 Task: Find connections with filter location Saquarema with filter topic #LinkedInwith filter profile language French with filter current company WIKA Group with filter school Sri Ramakrishna Engineering College with filter industry Animal Feed Manufacturing with filter service category DUI Law with filter keywords title Quality Control
Action: Mouse moved to (535, 97)
Screenshot: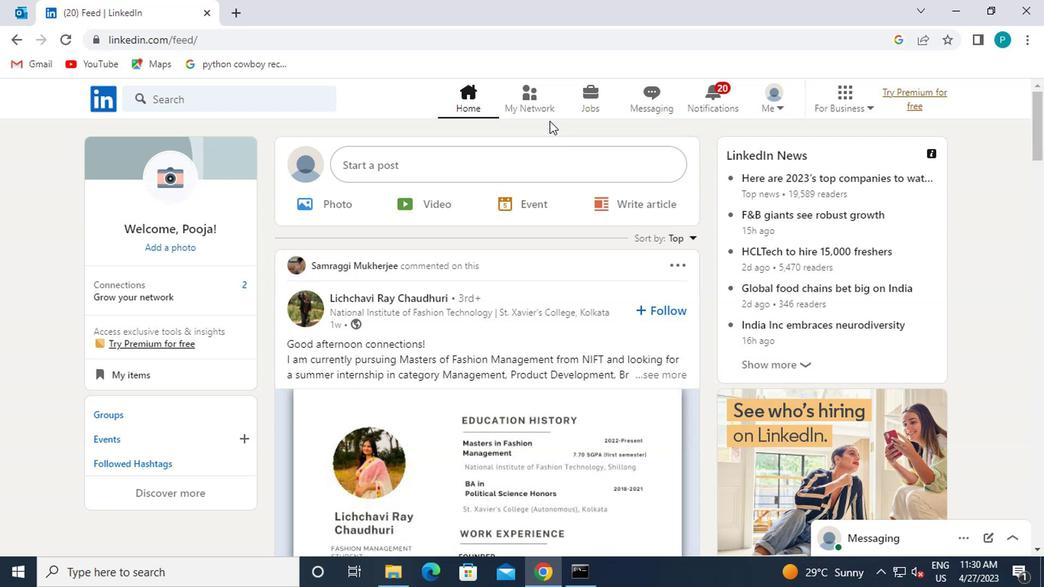 
Action: Mouse pressed left at (535, 97)
Screenshot: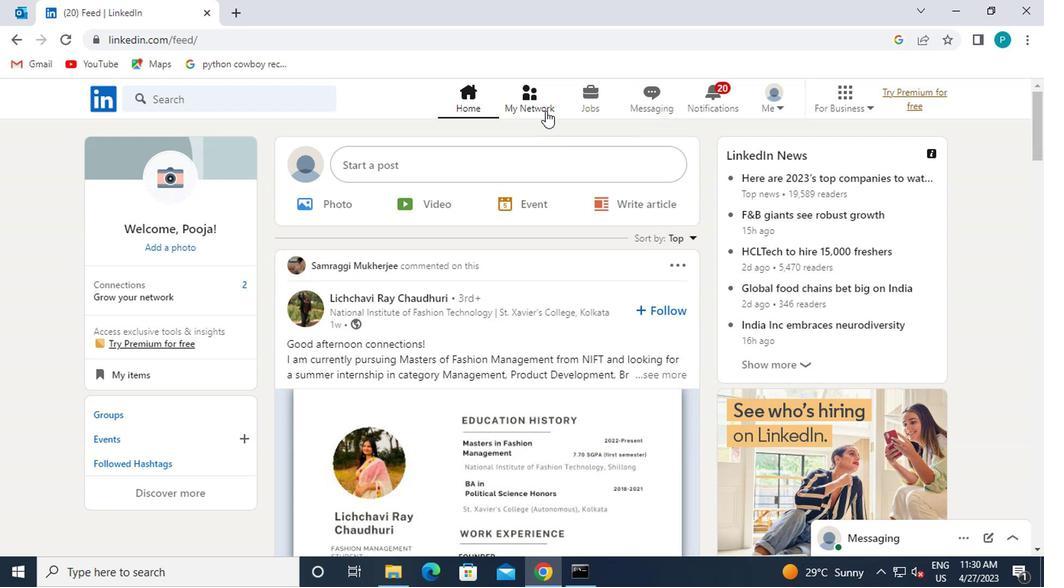 
Action: Mouse moved to (244, 171)
Screenshot: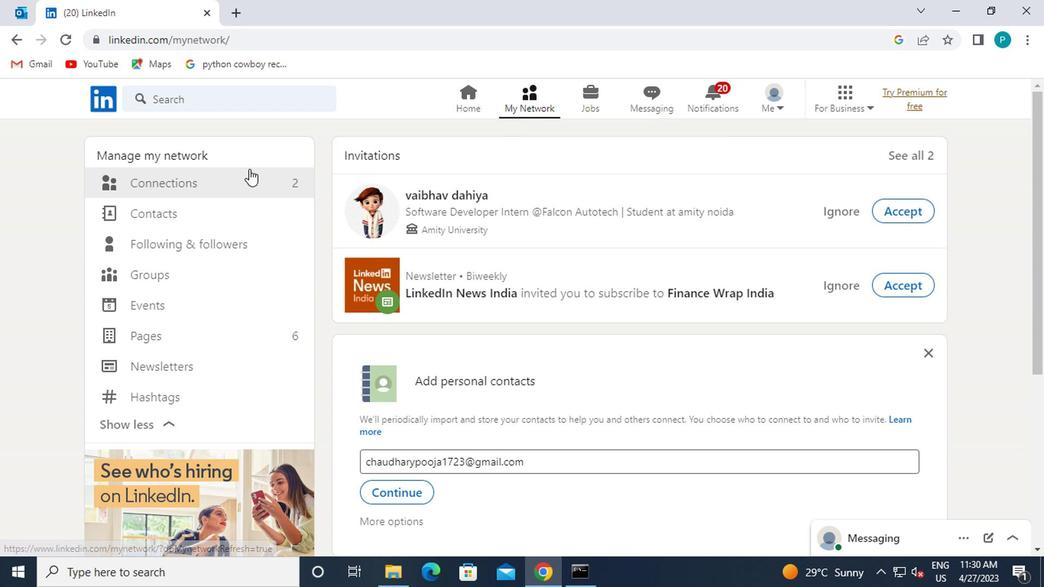 
Action: Mouse pressed left at (244, 171)
Screenshot: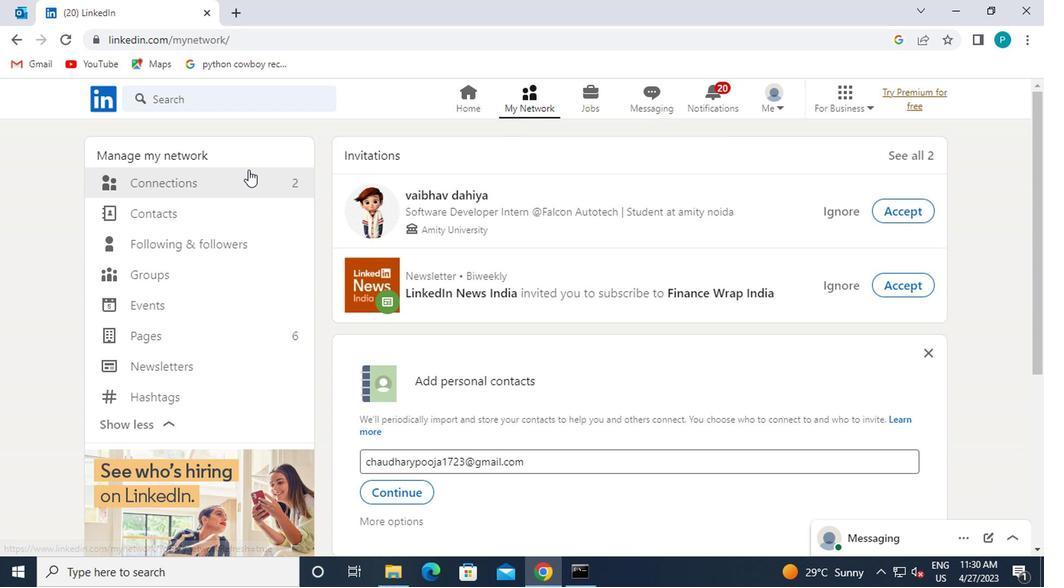 
Action: Mouse moved to (246, 179)
Screenshot: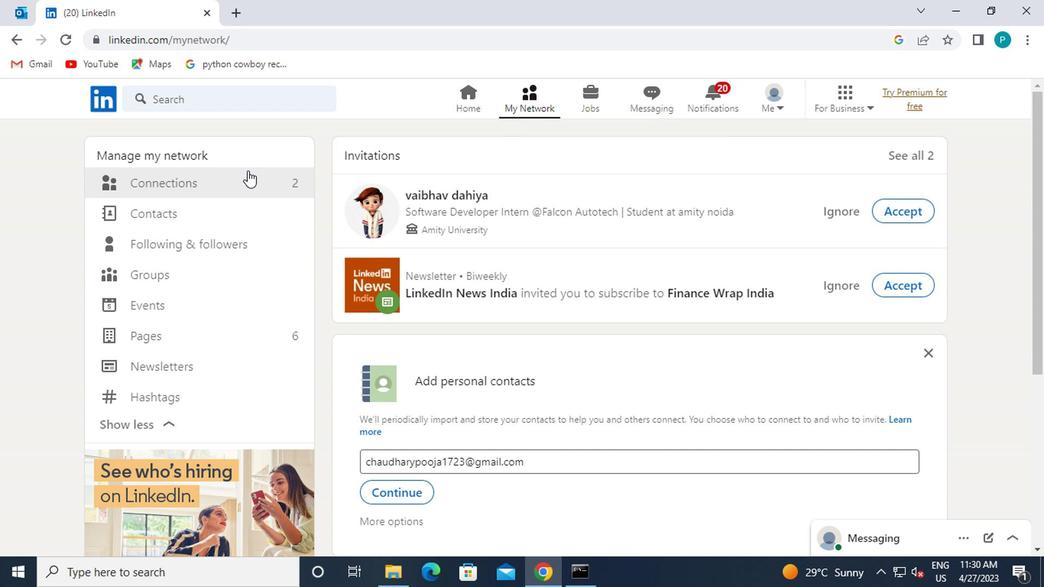 
Action: Mouse pressed left at (246, 179)
Screenshot: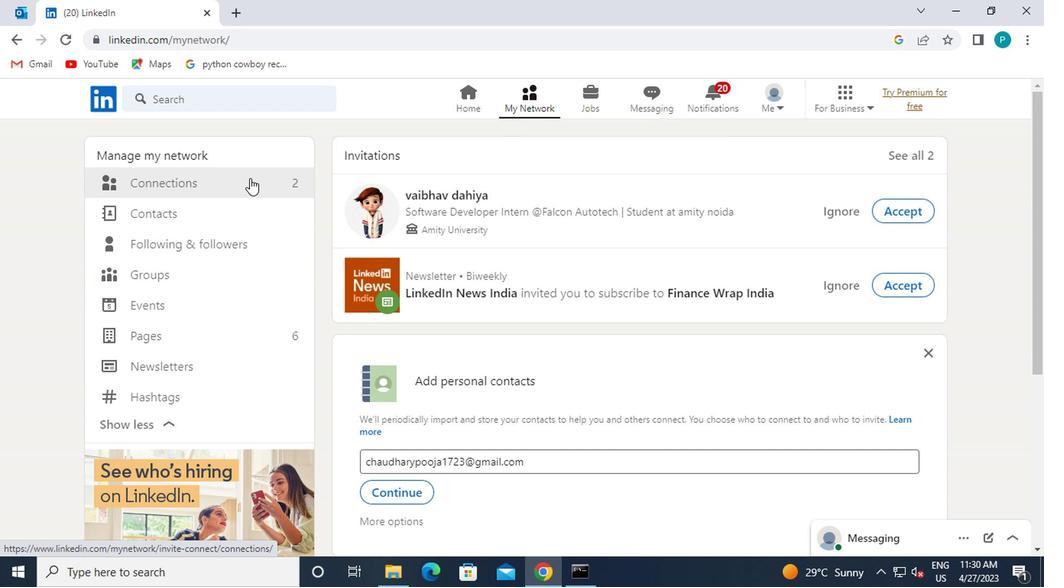 
Action: Mouse moved to (620, 185)
Screenshot: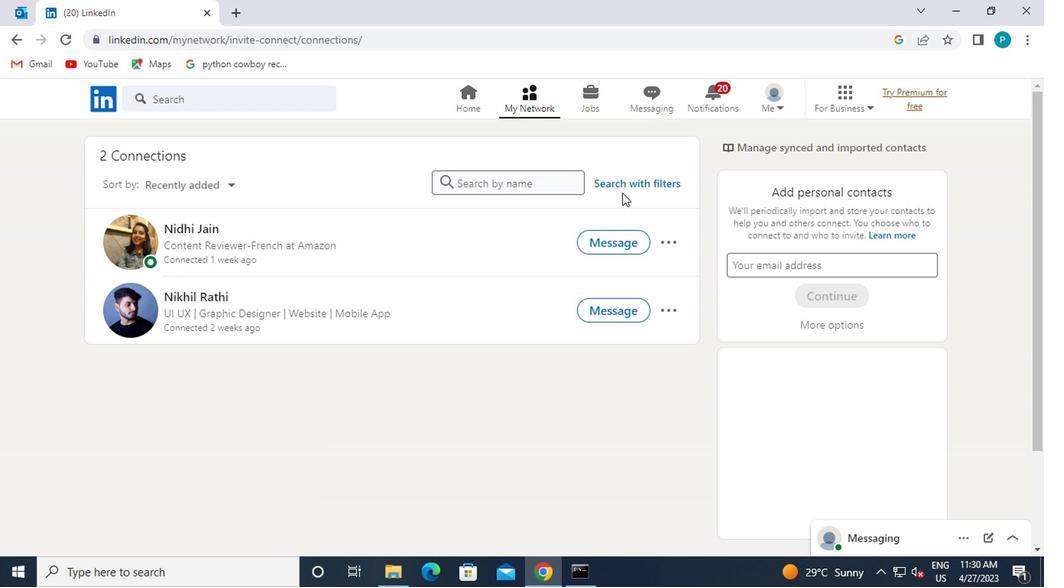 
Action: Mouse pressed left at (620, 185)
Screenshot: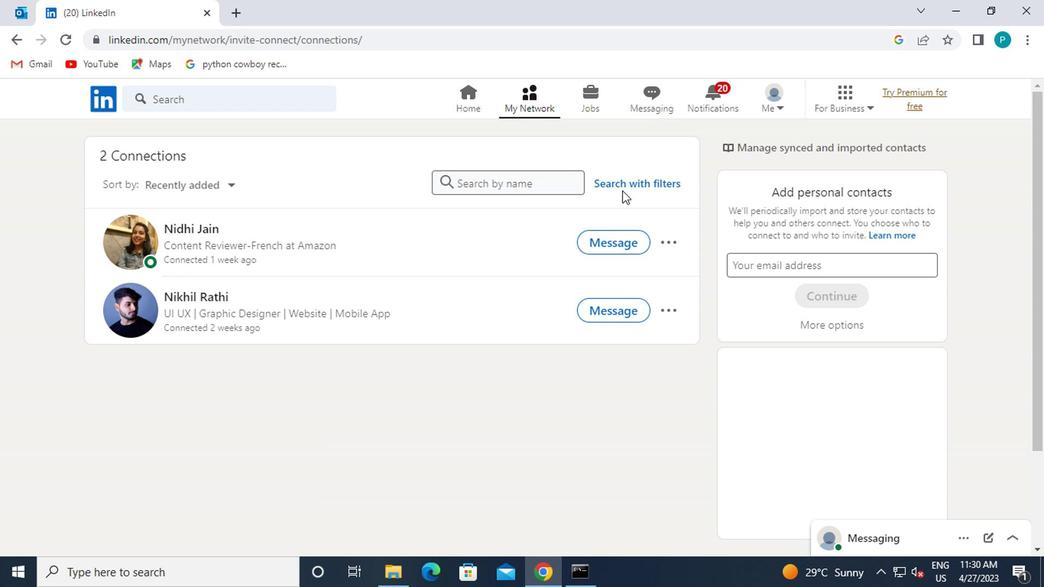 
Action: Mouse moved to (620, 181)
Screenshot: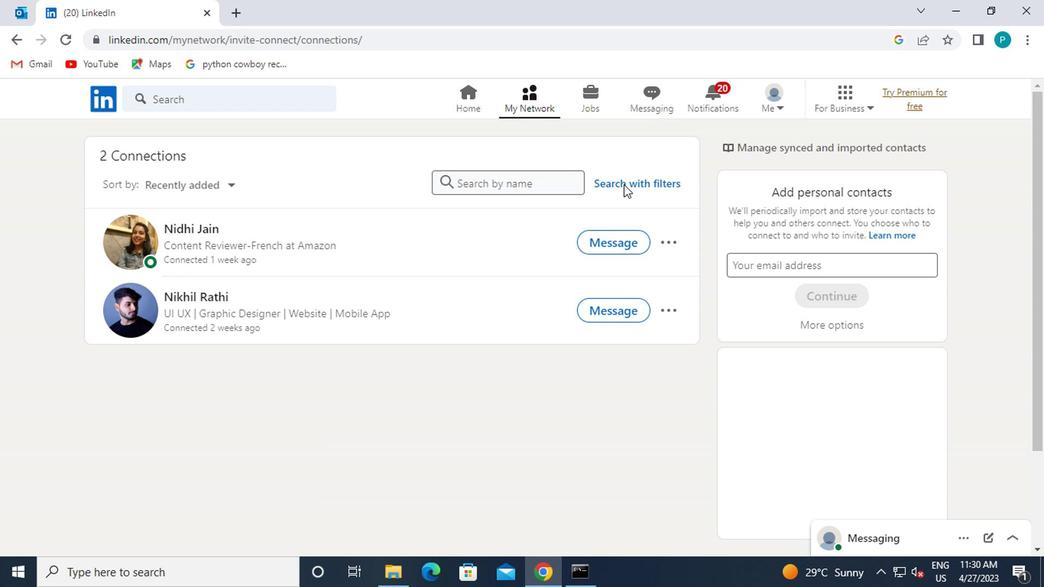
Action: Mouse pressed left at (620, 181)
Screenshot: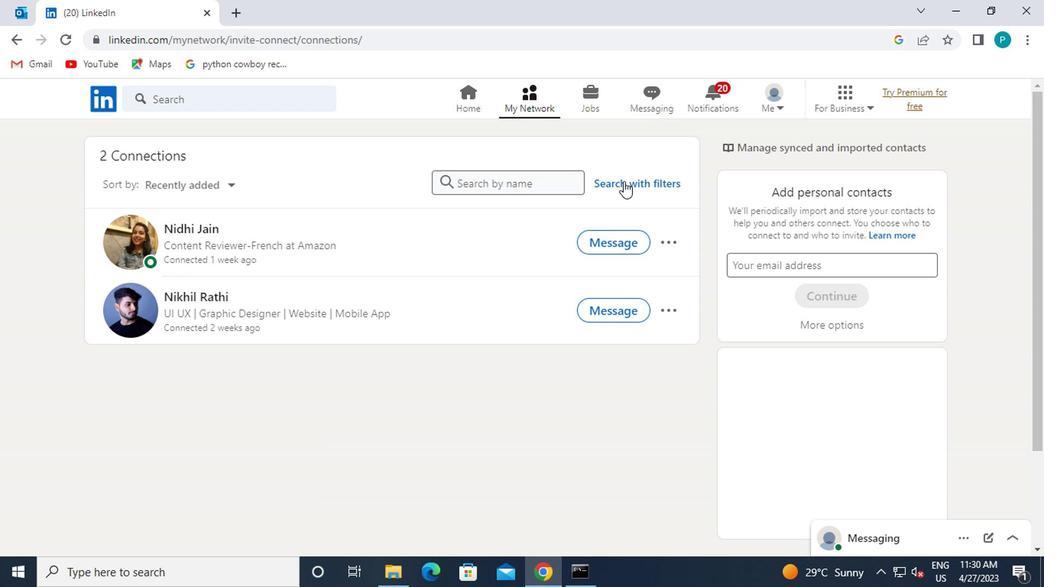 
Action: Mouse moved to (552, 145)
Screenshot: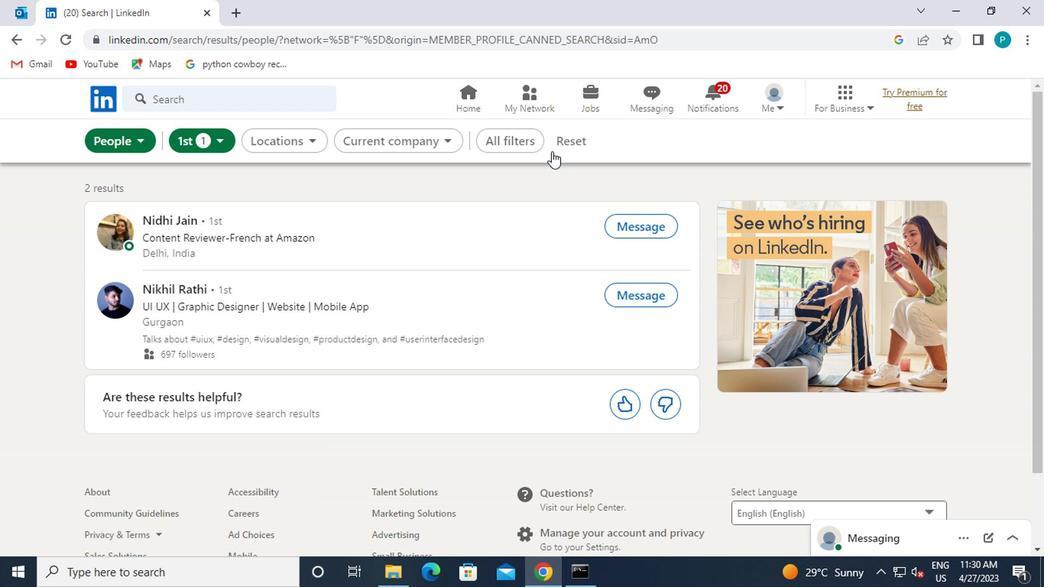 
Action: Mouse pressed left at (552, 145)
Screenshot: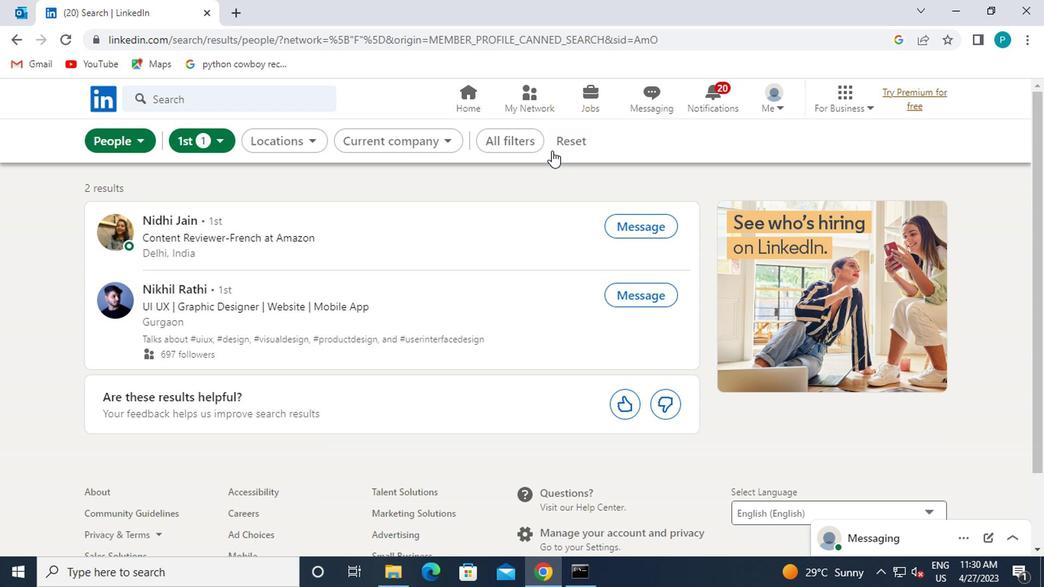 
Action: Mouse moved to (529, 147)
Screenshot: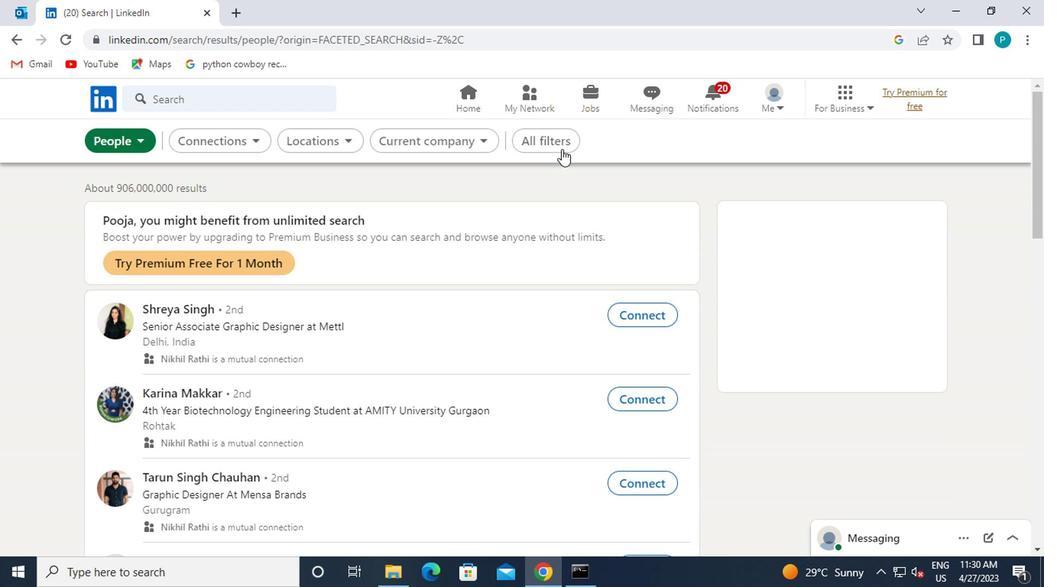 
Action: Mouse pressed left at (529, 147)
Screenshot: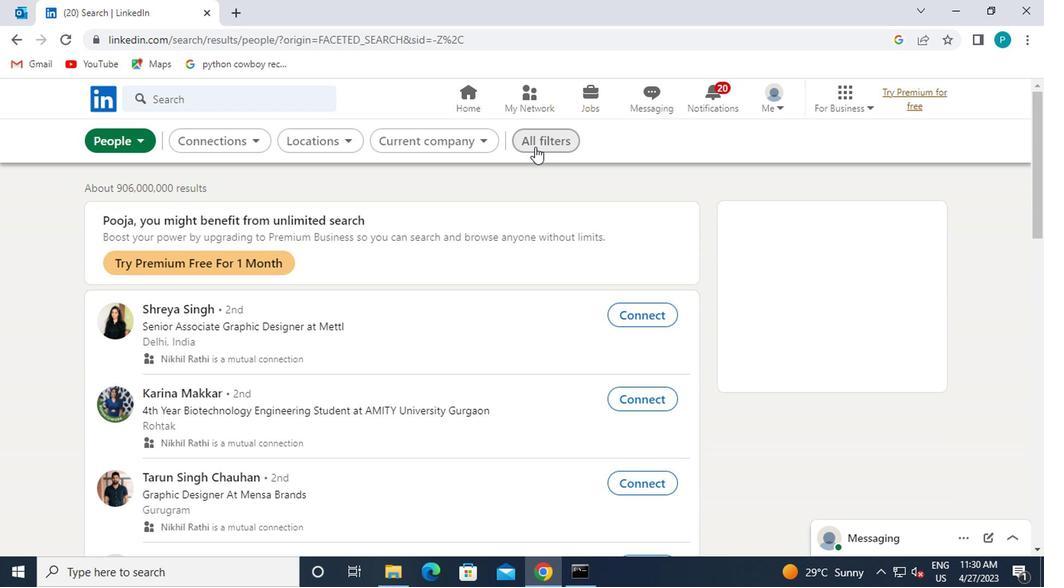 
Action: Mouse moved to (830, 272)
Screenshot: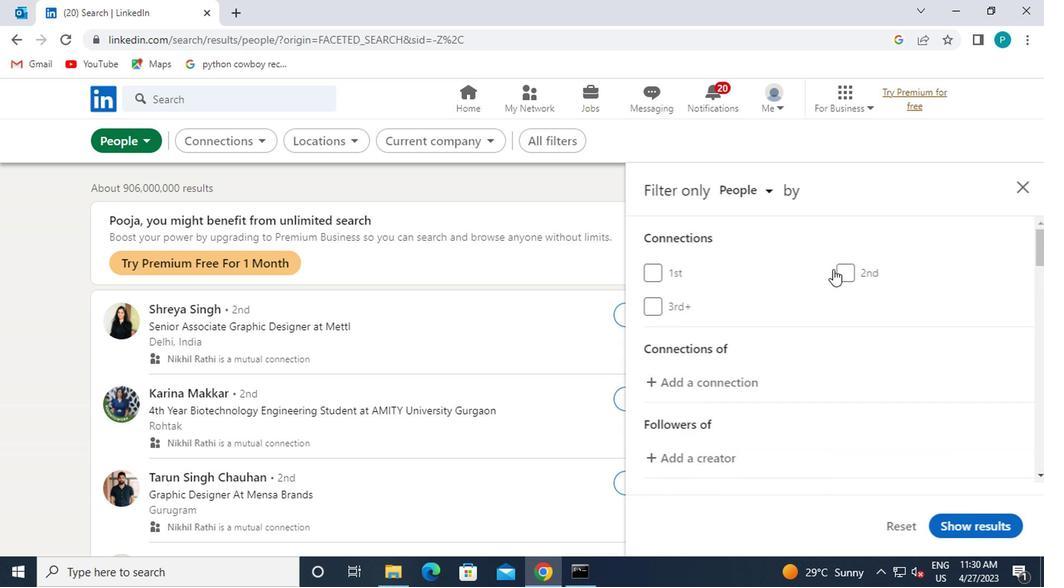 
Action: Mouse scrolled (830, 272) with delta (0, 0)
Screenshot: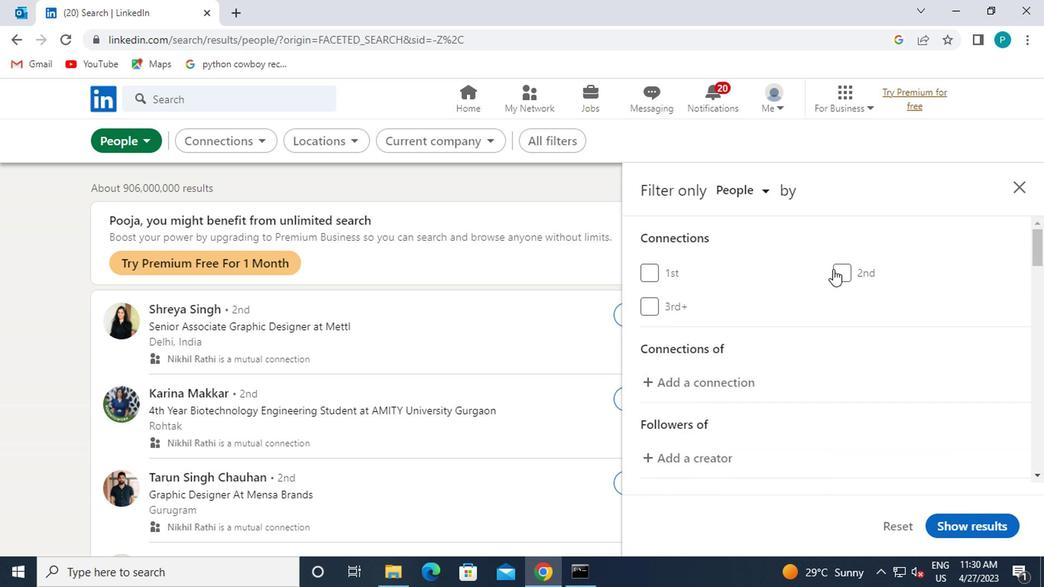 
Action: Mouse scrolled (830, 272) with delta (0, 0)
Screenshot: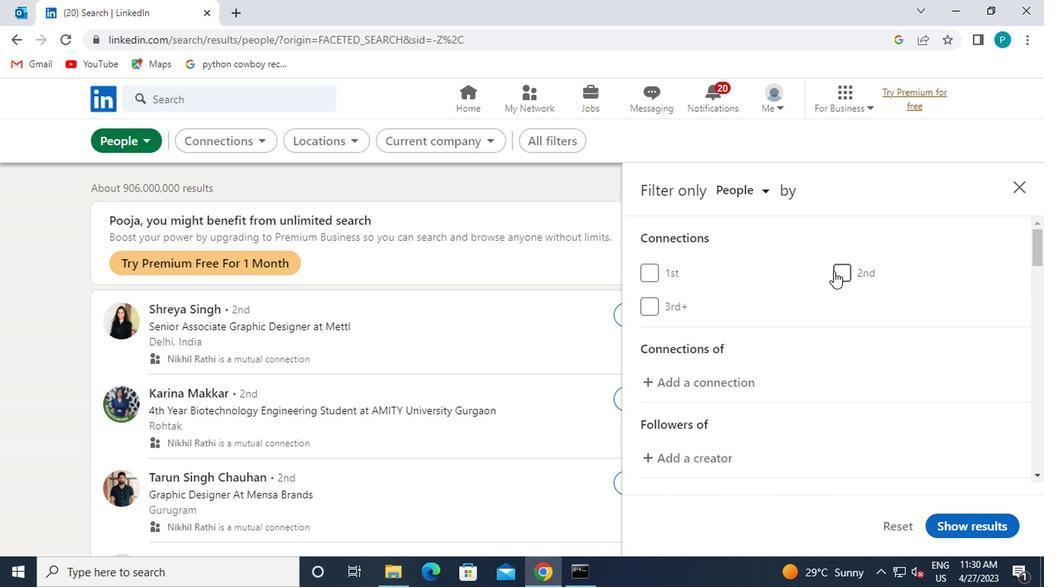 
Action: Mouse moved to (804, 302)
Screenshot: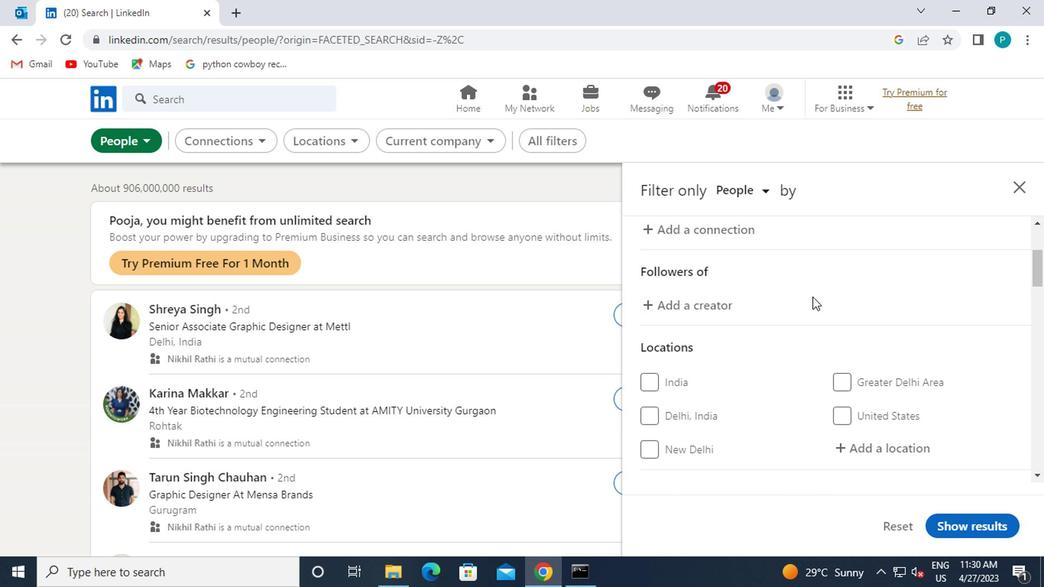 
Action: Mouse scrolled (804, 301) with delta (0, -1)
Screenshot: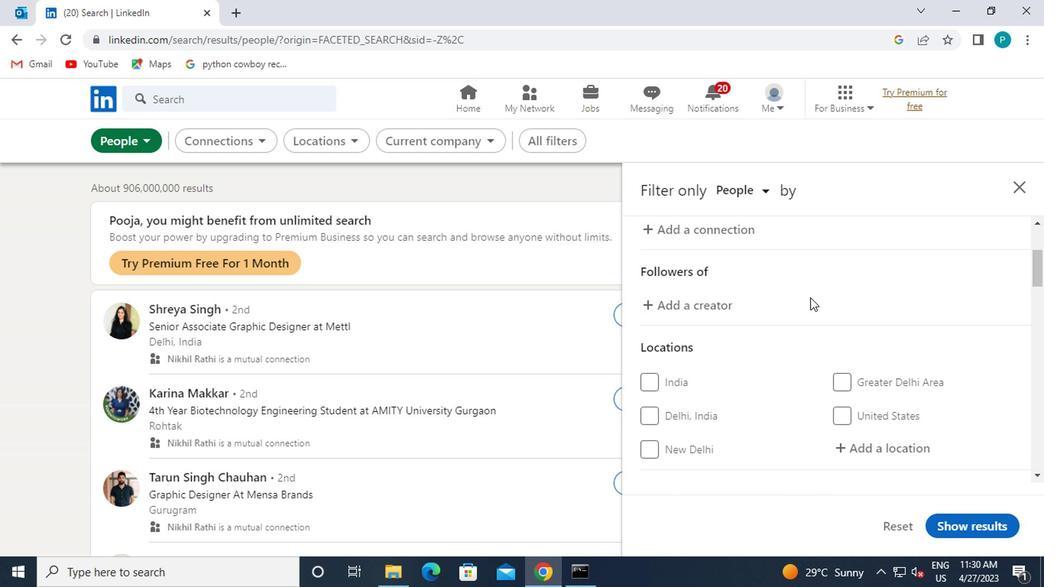 
Action: Mouse moved to (804, 307)
Screenshot: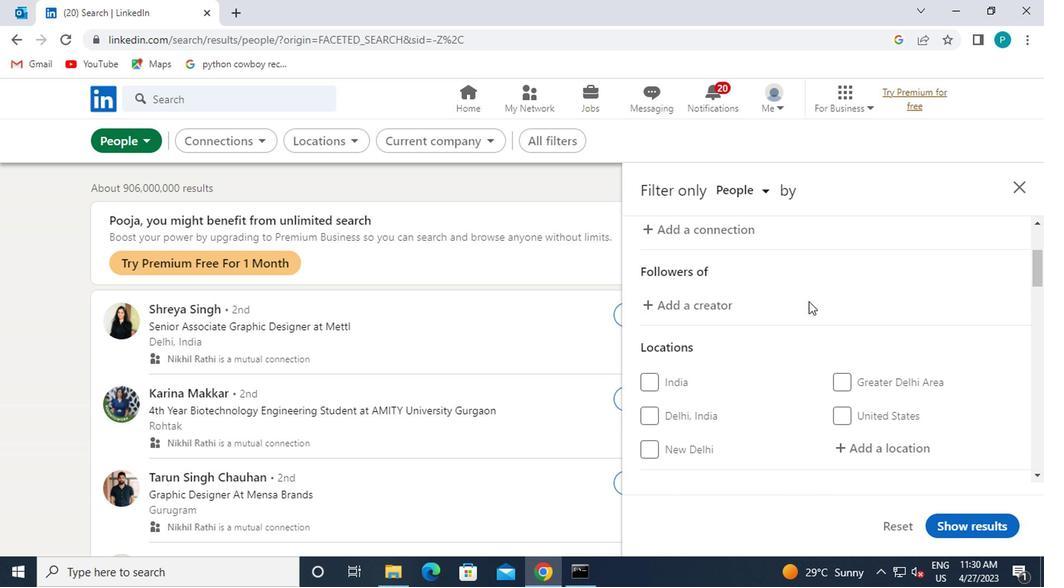 
Action: Mouse scrolled (804, 306) with delta (0, 0)
Screenshot: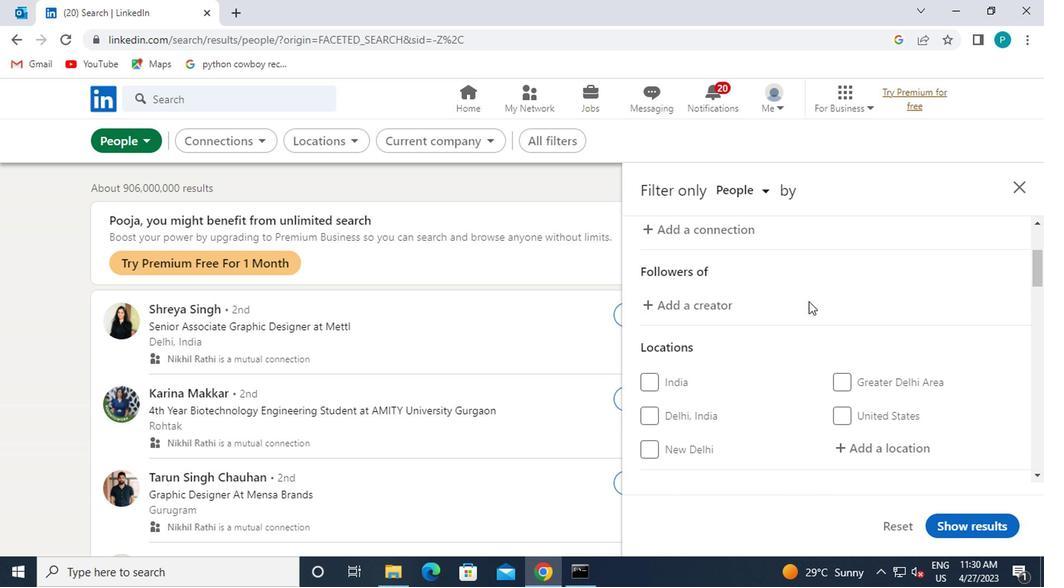 
Action: Mouse moved to (854, 299)
Screenshot: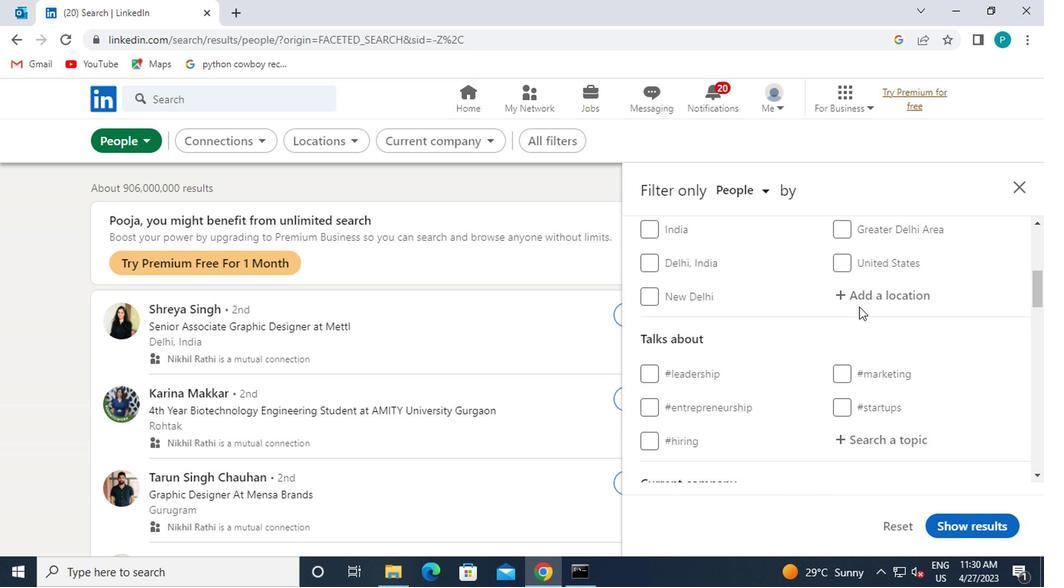 
Action: Mouse pressed left at (854, 299)
Screenshot: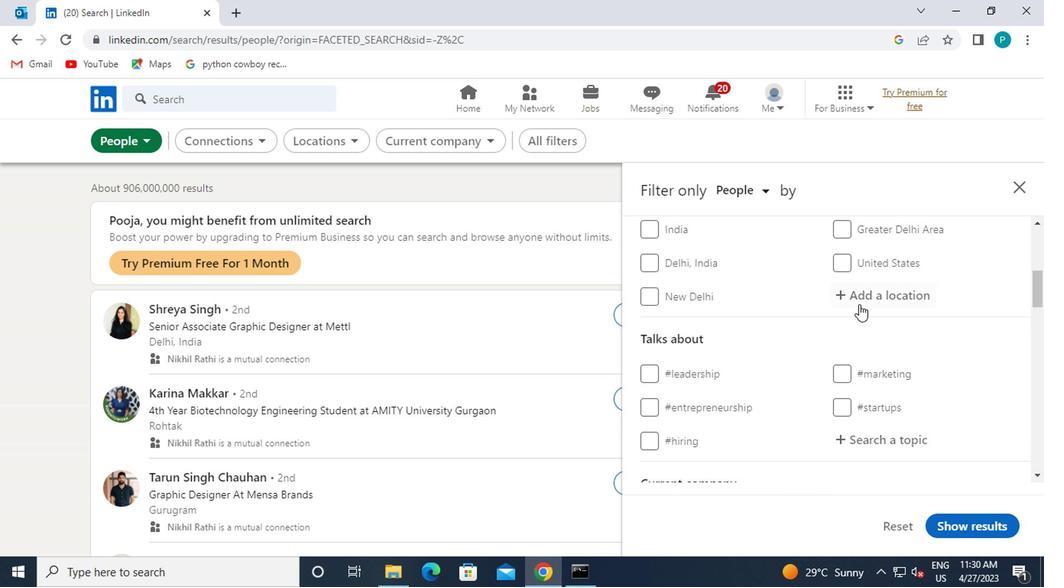 
Action: Key pressed saquarema
Screenshot: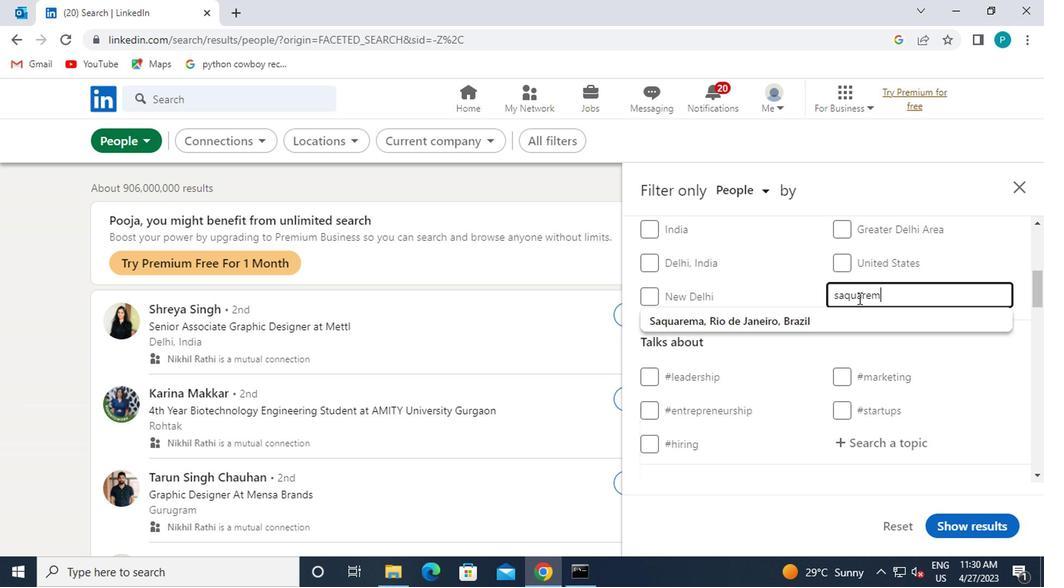 
Action: Mouse moved to (851, 325)
Screenshot: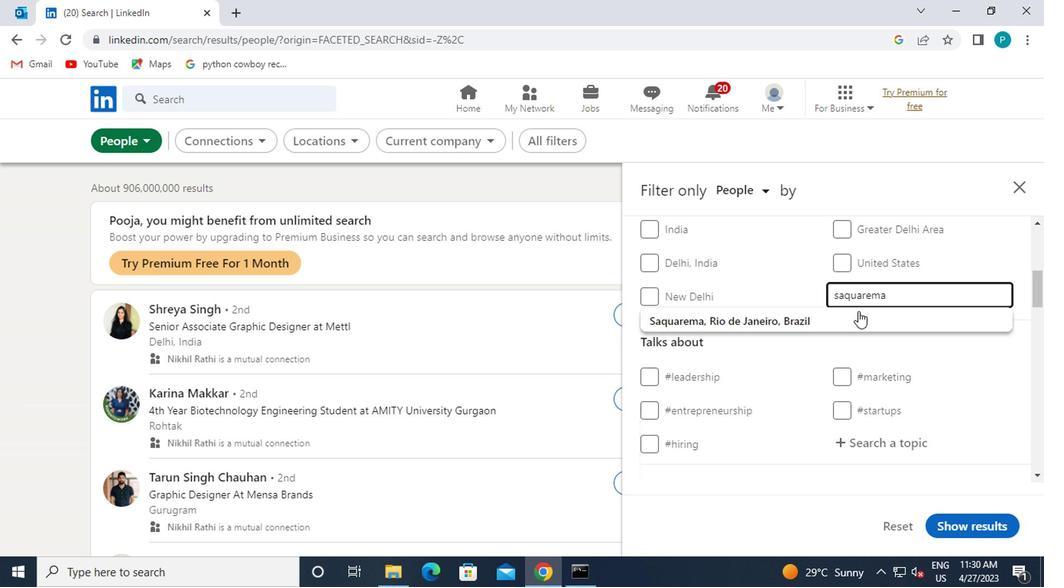 
Action: Mouse pressed left at (851, 325)
Screenshot: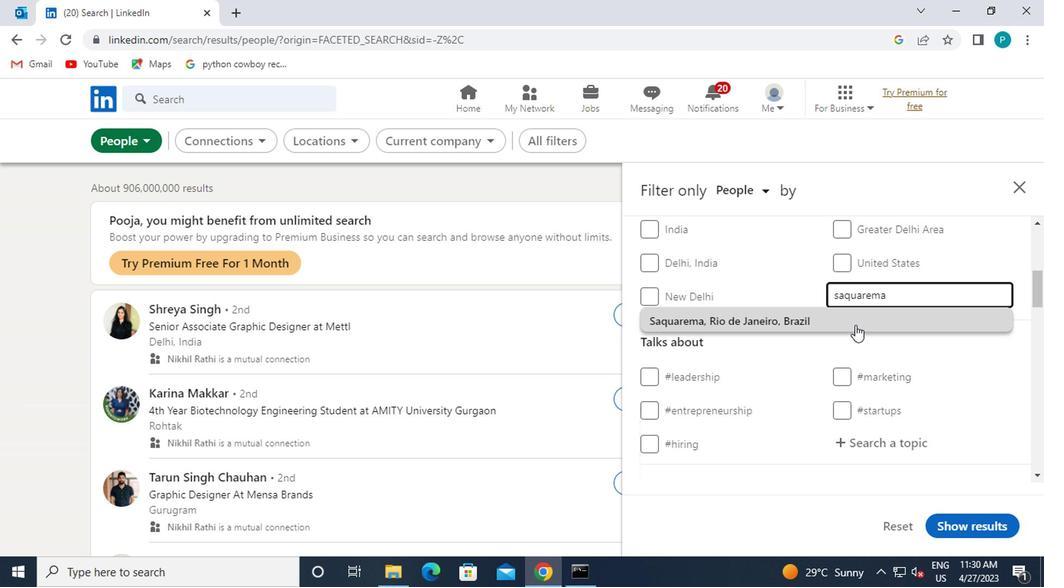 
Action: Mouse moved to (861, 332)
Screenshot: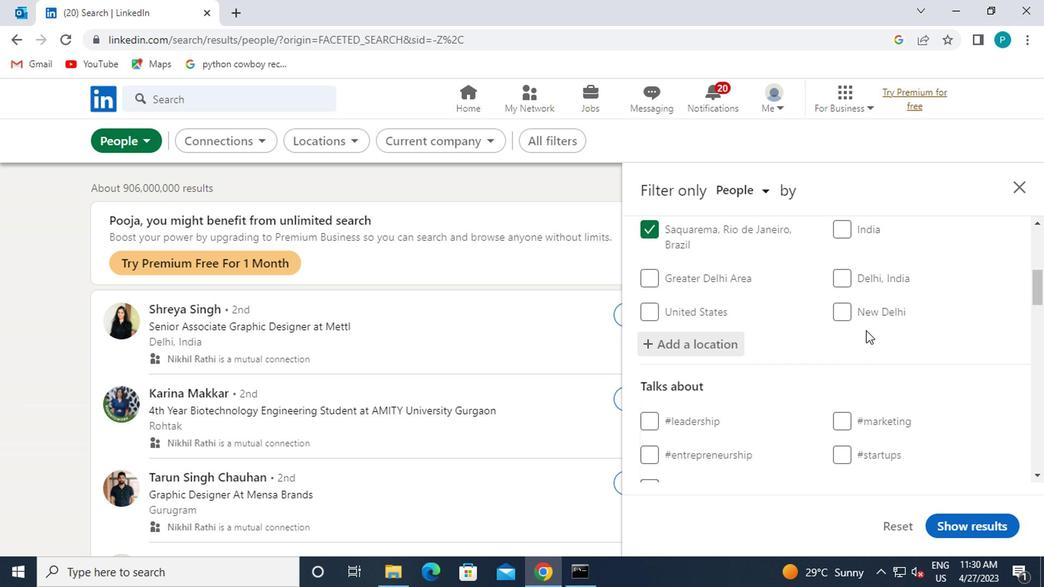 
Action: Mouse scrolled (861, 331) with delta (0, -1)
Screenshot: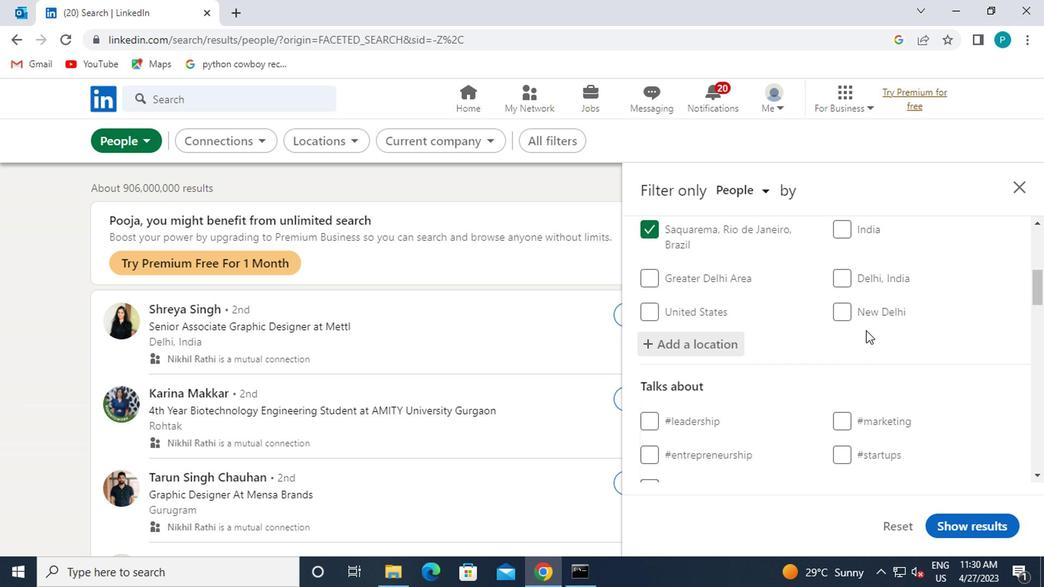 
Action: Mouse moved to (853, 410)
Screenshot: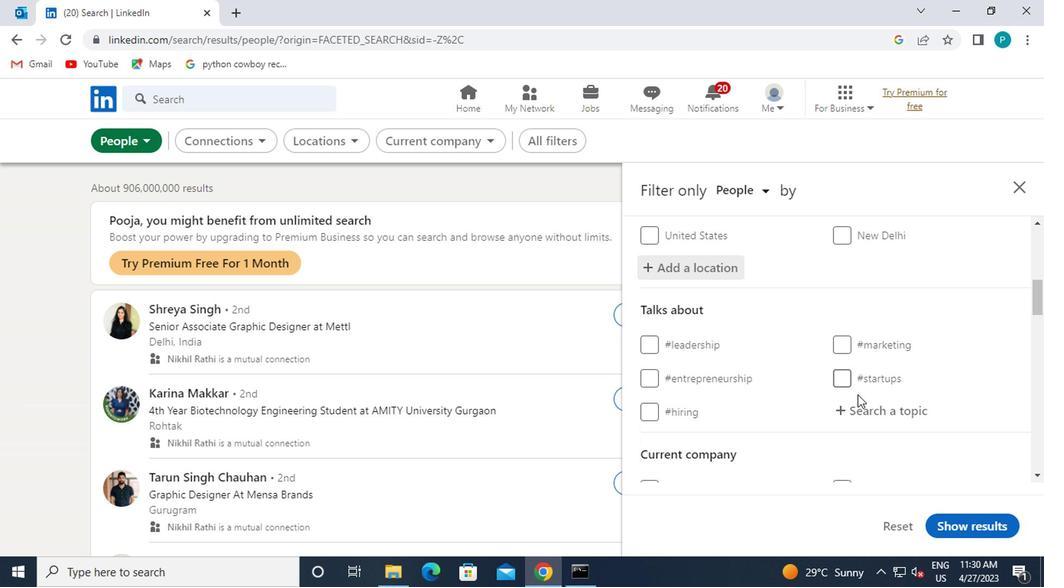 
Action: Mouse pressed left at (853, 410)
Screenshot: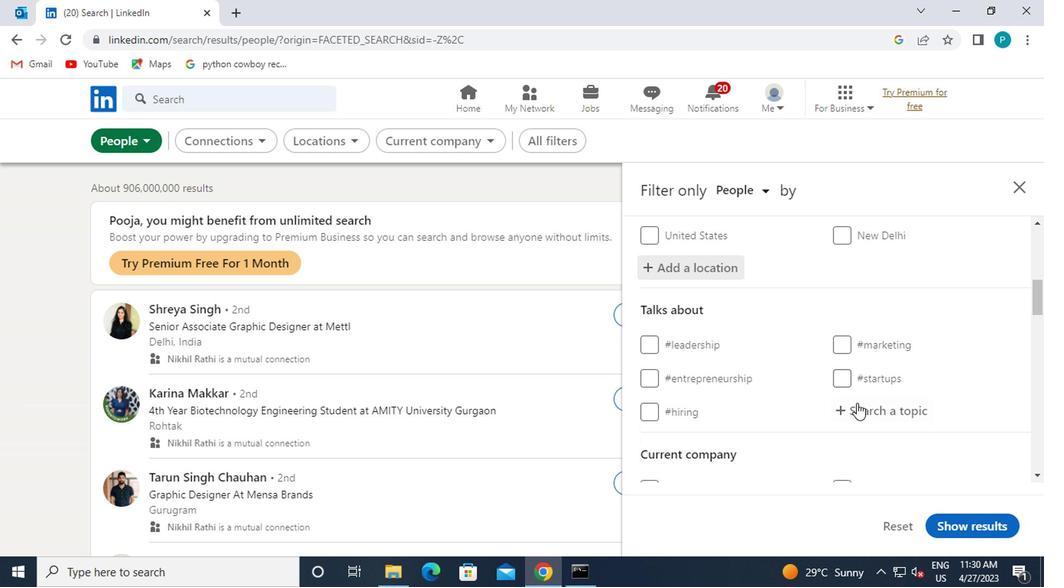 
Action: Mouse moved to (853, 412)
Screenshot: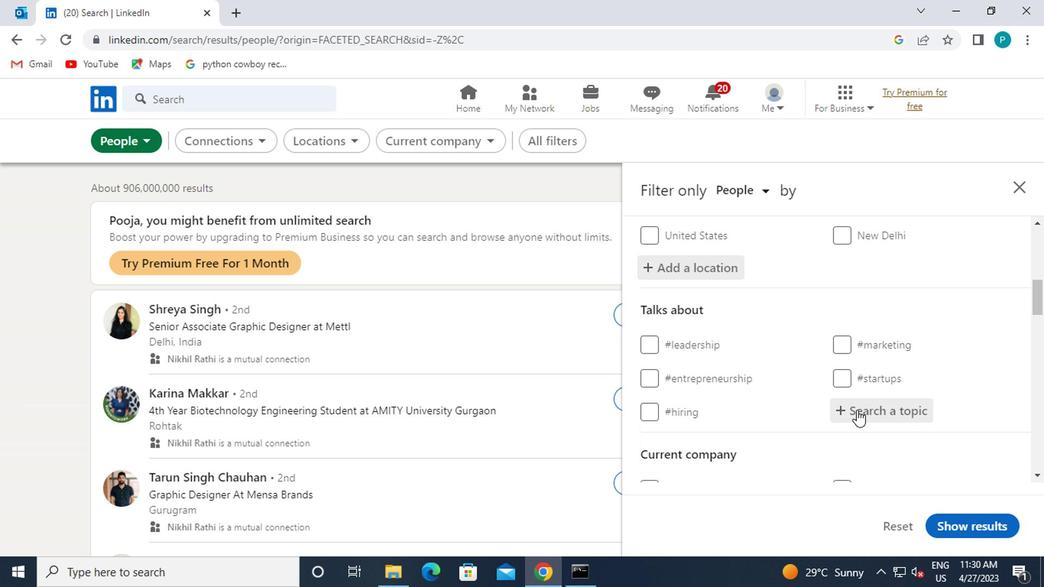 
Action: Key pressed <Key.shift>#<Key.caps_lock>LI<Key.backspace><Key.caps_lock>INKEDIN
Screenshot: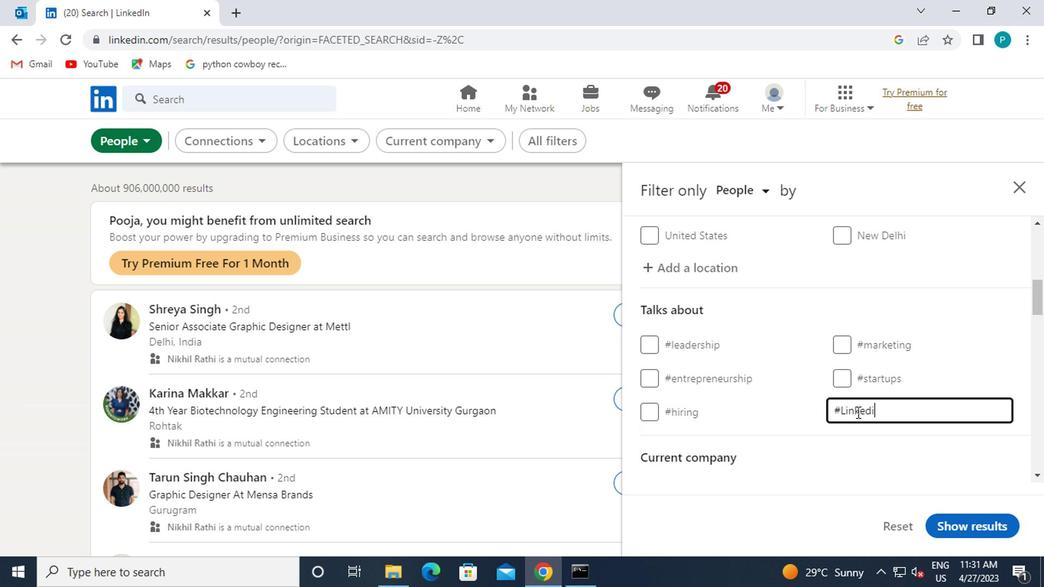 
Action: Mouse scrolled (853, 412) with delta (0, 0)
Screenshot: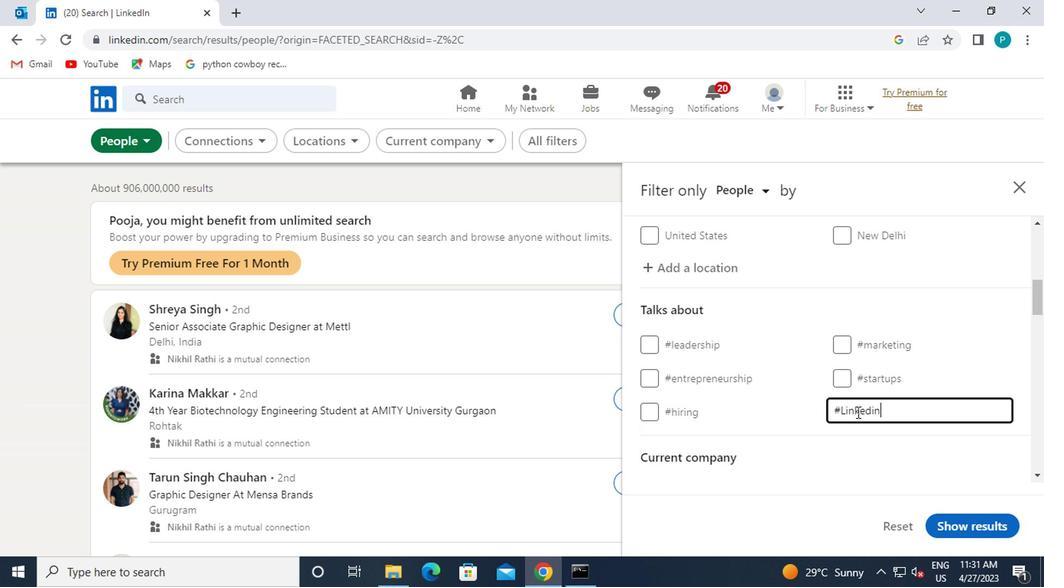 
Action: Mouse scrolled (853, 412) with delta (0, 0)
Screenshot: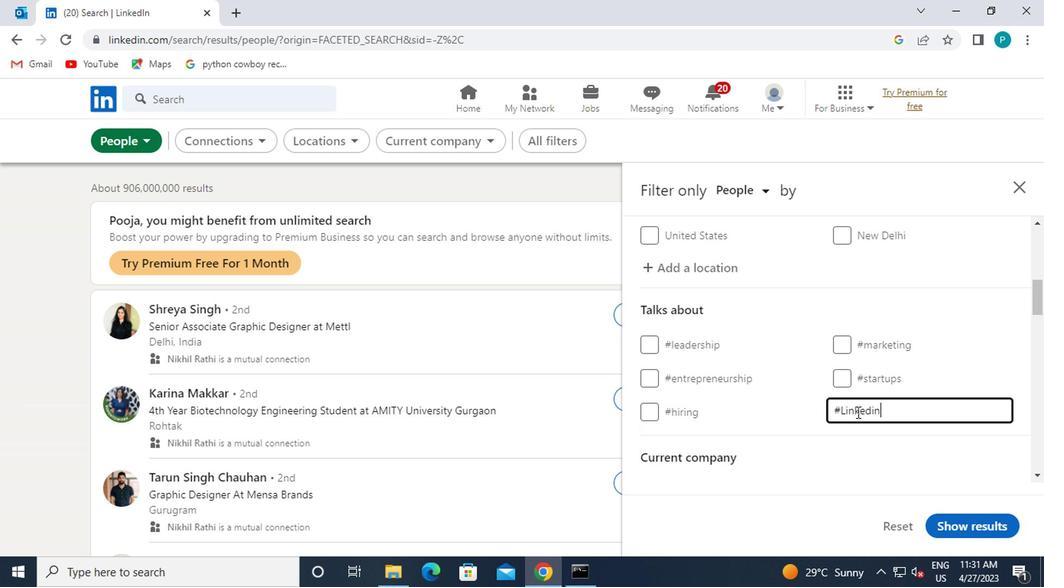 
Action: Mouse moved to (854, 405)
Screenshot: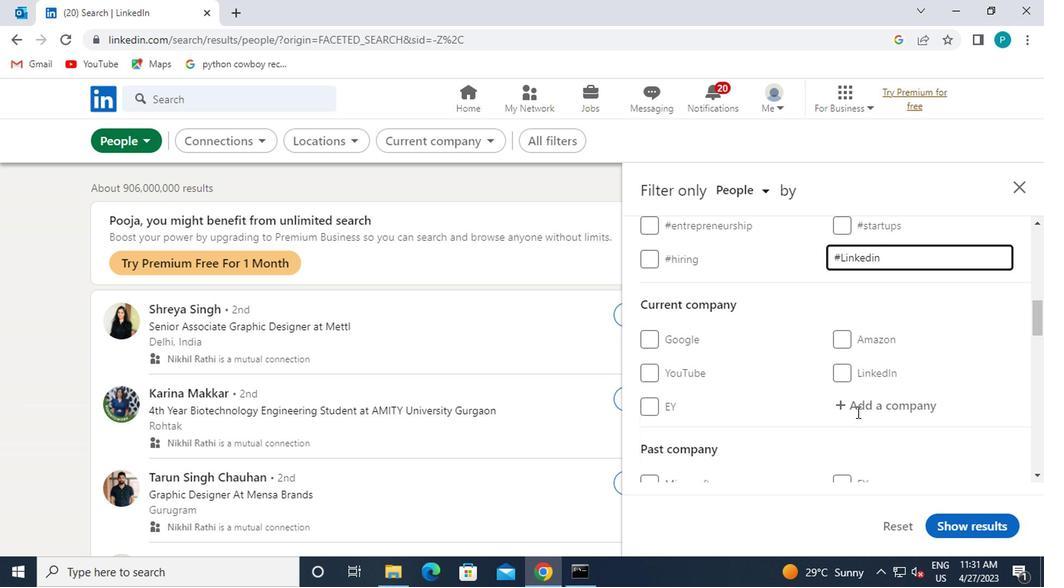 
Action: Mouse pressed left at (854, 405)
Screenshot: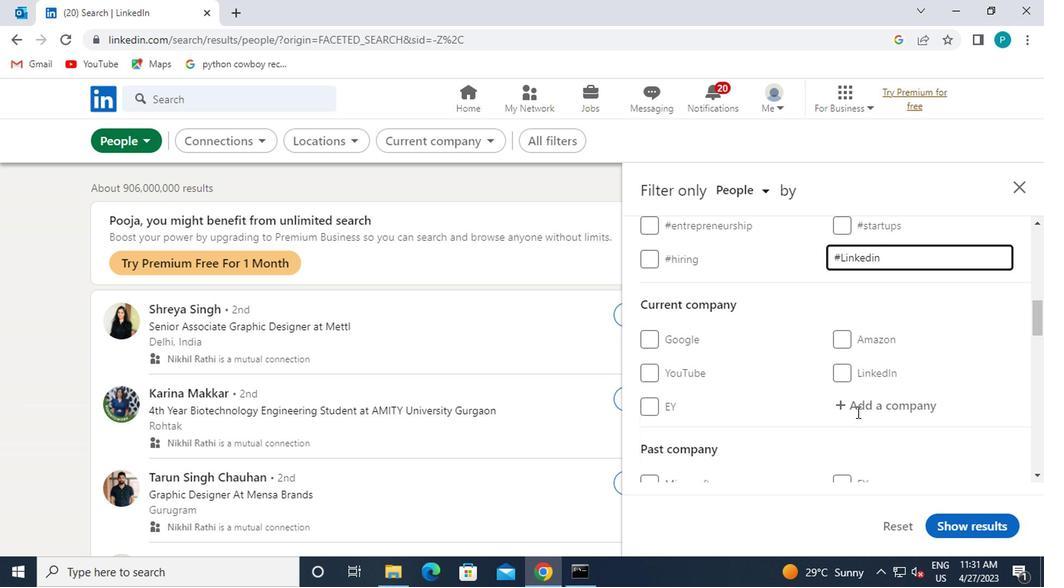 
Action: Mouse moved to (854, 406)
Screenshot: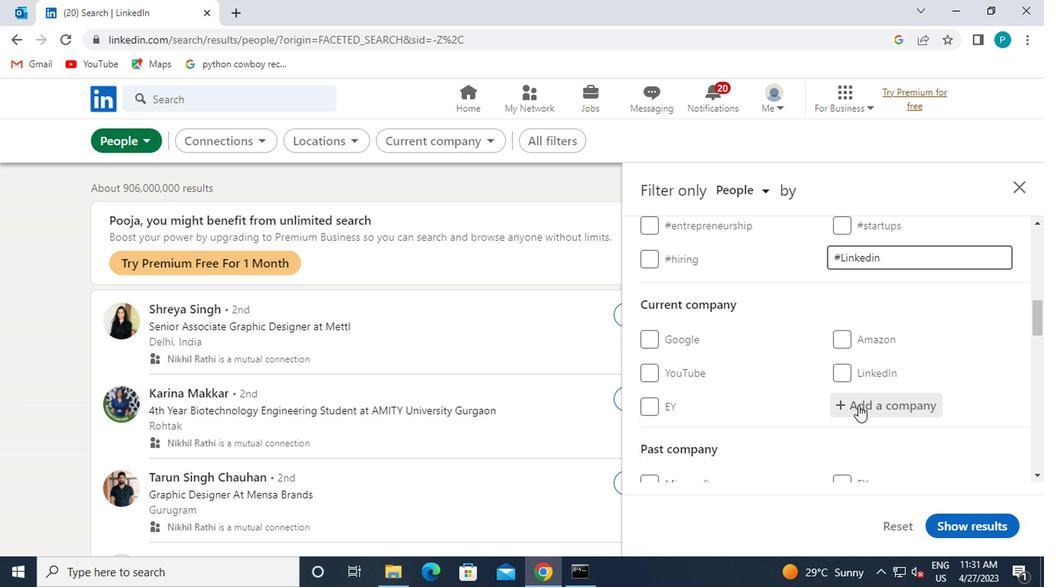 
Action: Key pressed <Key.caps_lock>WIKA
Screenshot: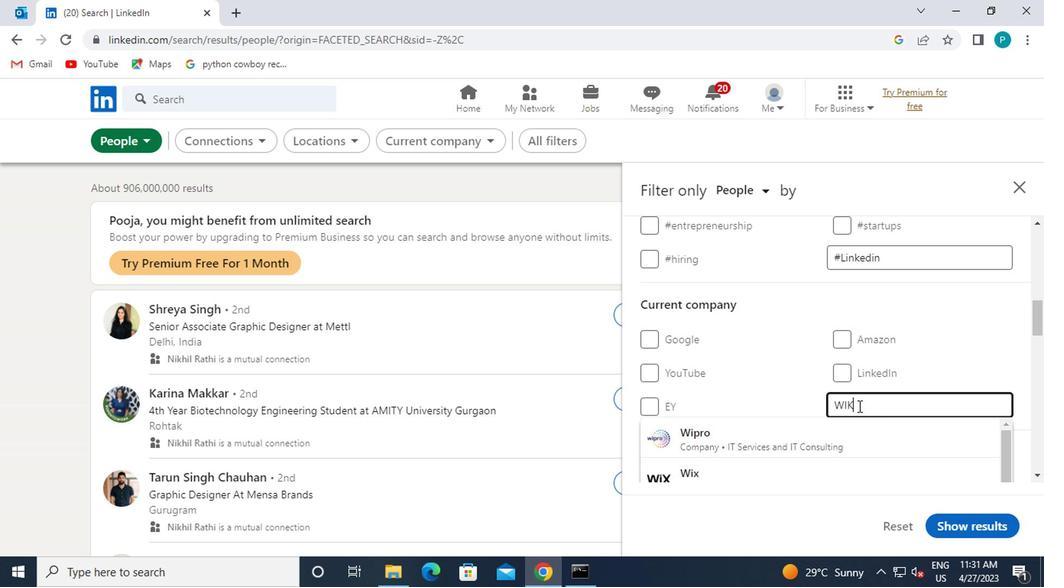 
Action: Mouse moved to (681, 439)
Screenshot: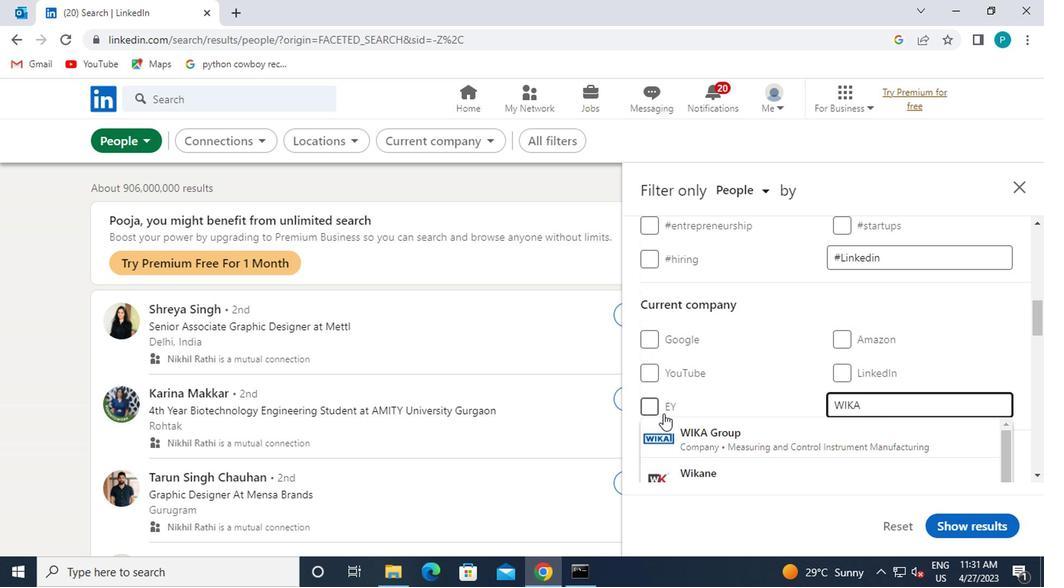 
Action: Mouse pressed left at (681, 439)
Screenshot: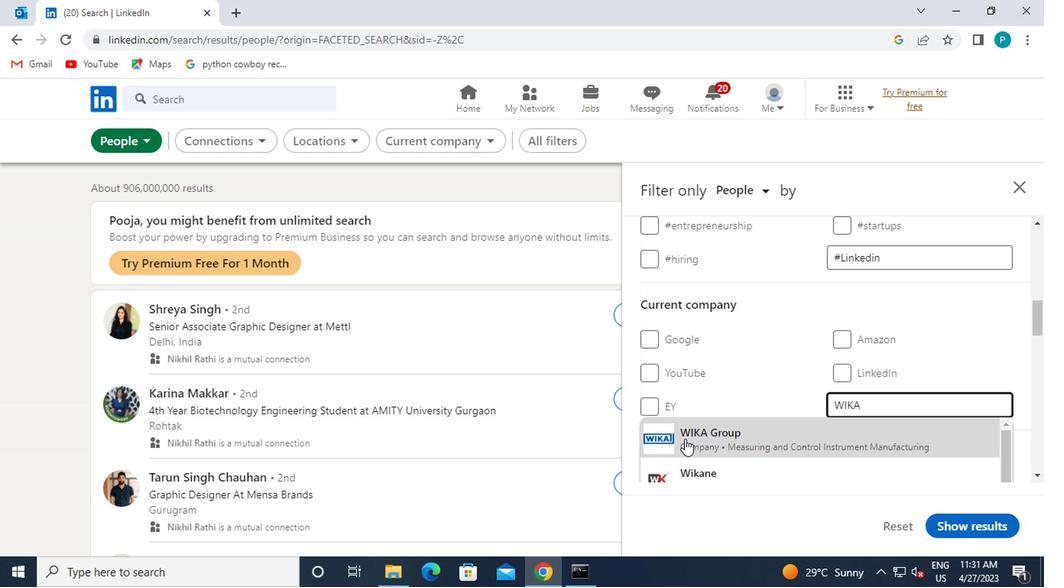 
Action: Mouse scrolled (681, 439) with delta (0, 0)
Screenshot: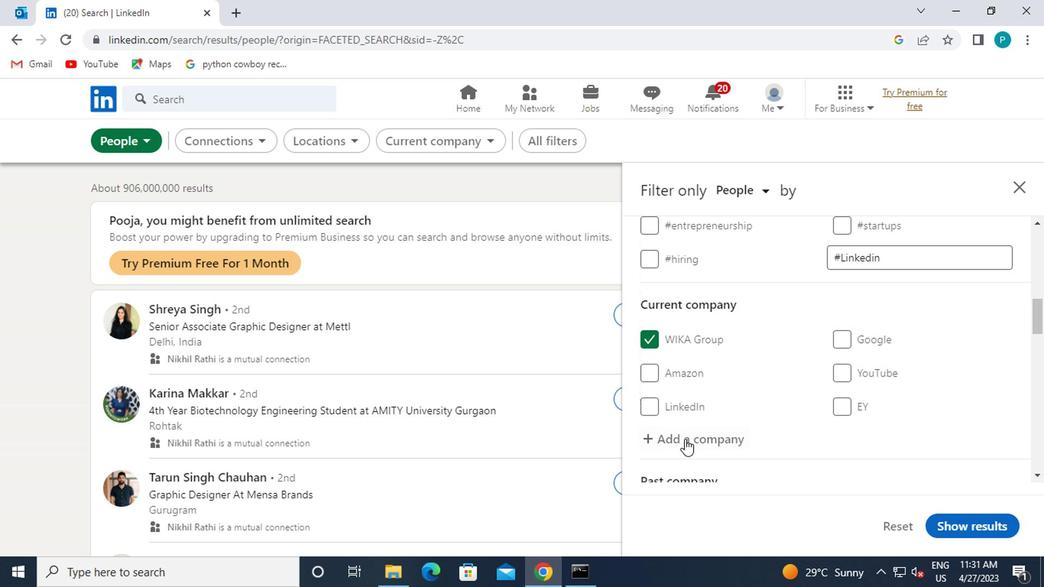 
Action: Mouse scrolled (681, 439) with delta (0, 0)
Screenshot: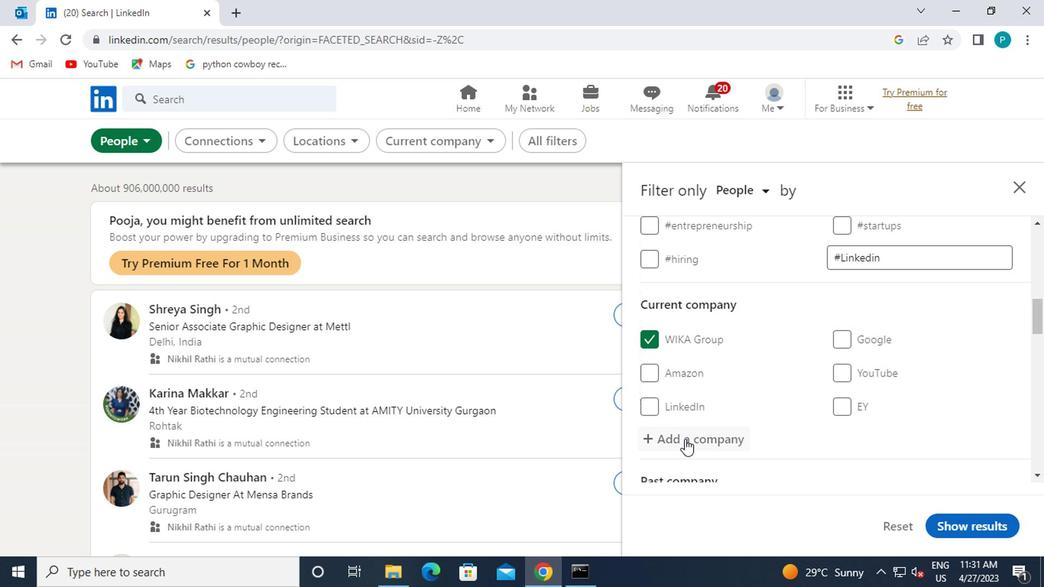 
Action: Mouse moved to (739, 405)
Screenshot: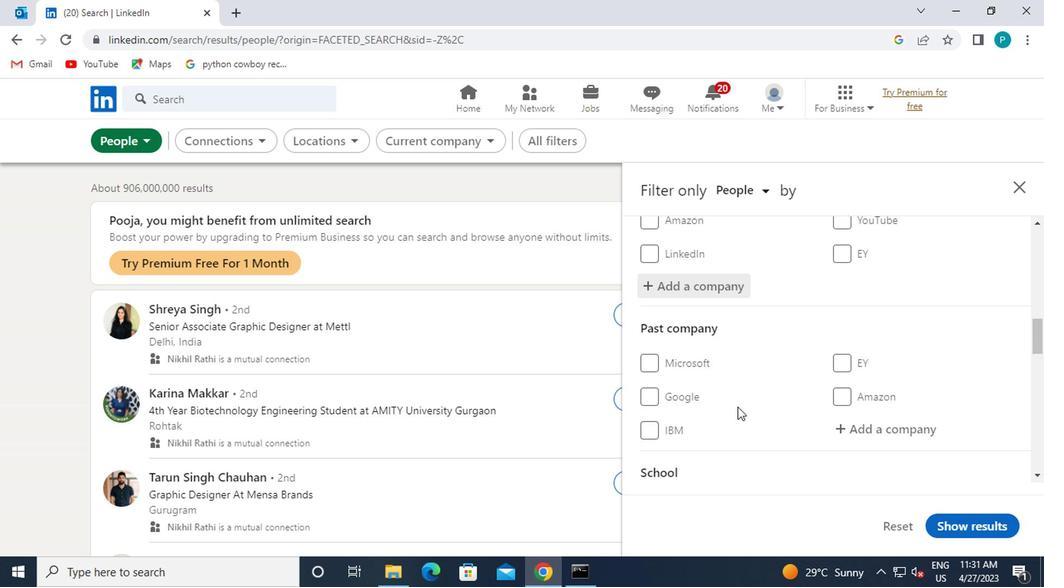 
Action: Mouse scrolled (739, 404) with delta (0, -1)
Screenshot: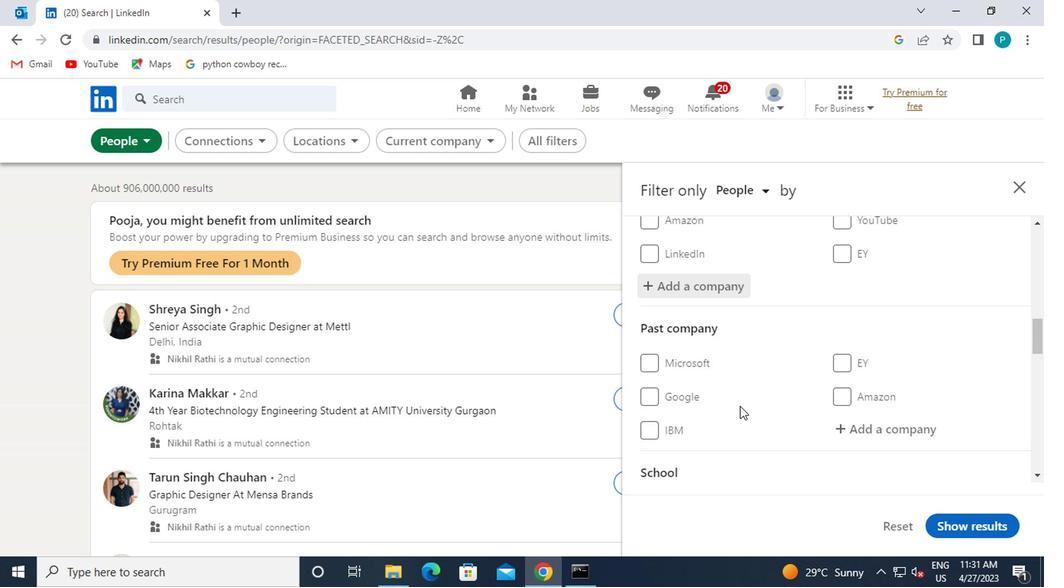 
Action: Mouse moved to (770, 413)
Screenshot: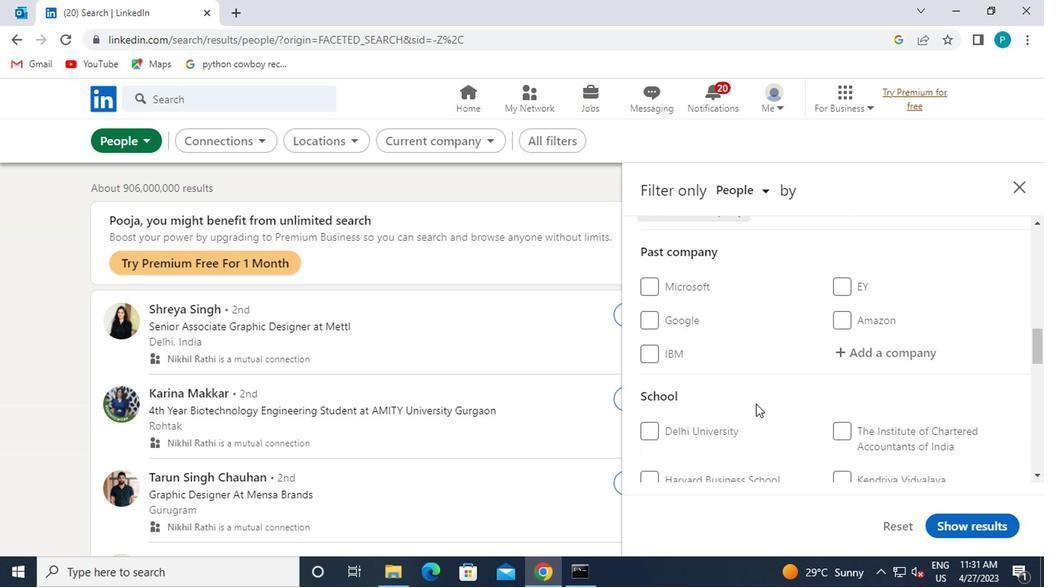 
Action: Mouse scrolled (770, 412) with delta (0, 0)
Screenshot: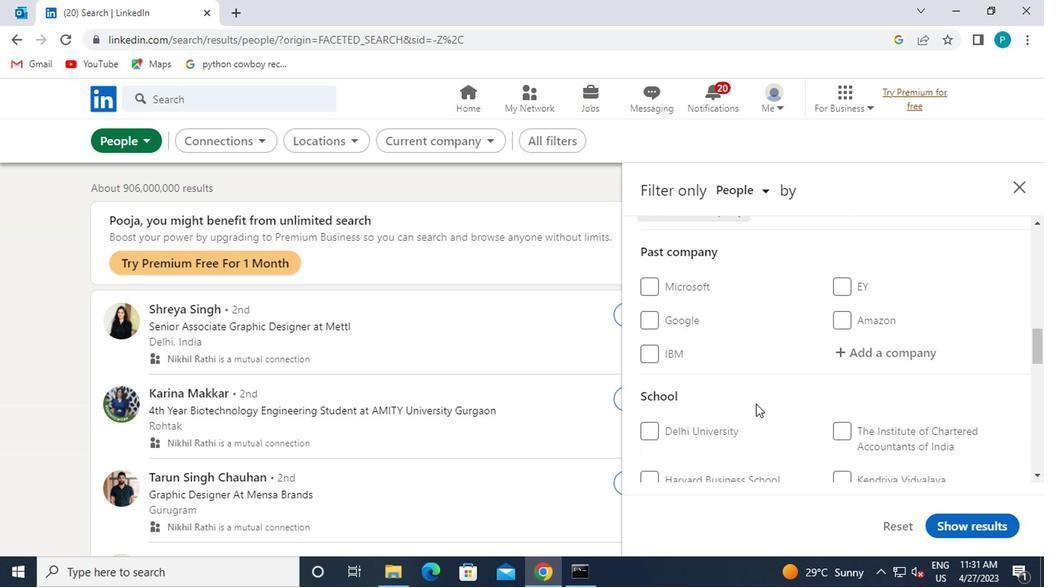 
Action: Mouse moved to (776, 416)
Screenshot: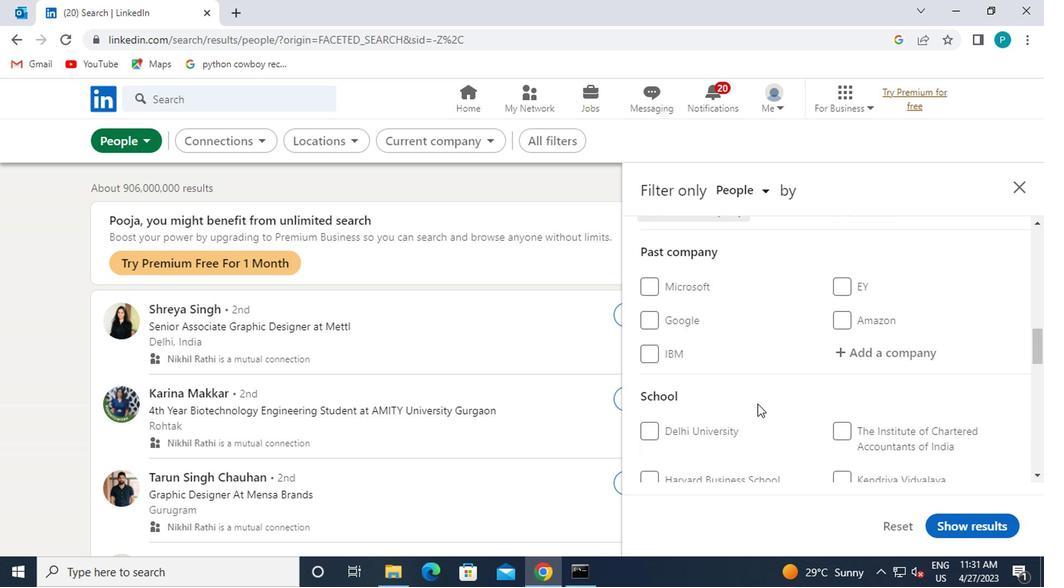 
Action: Mouse scrolled (776, 415) with delta (0, -1)
Screenshot: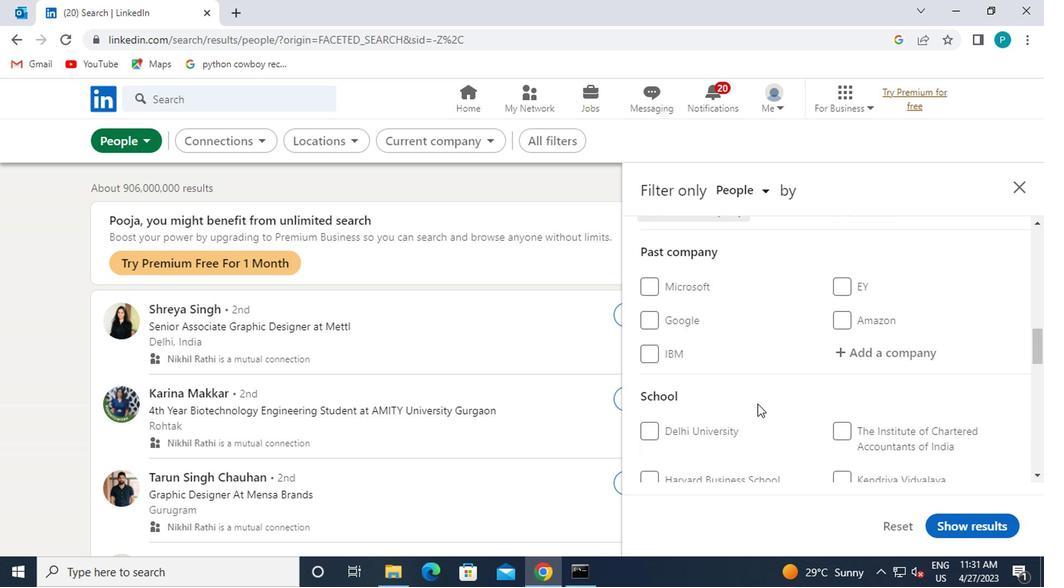 
Action: Mouse moved to (832, 369)
Screenshot: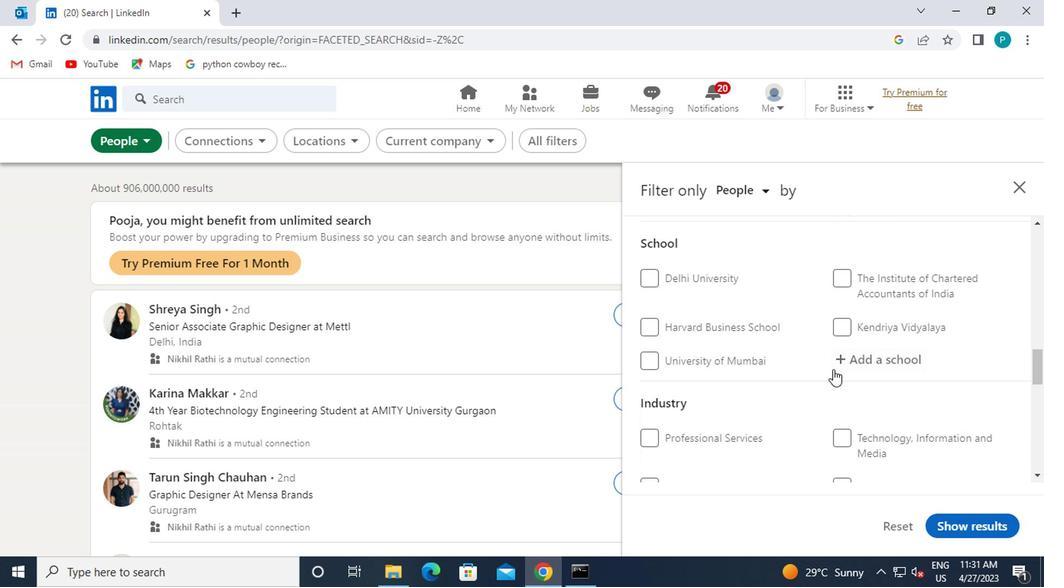 
Action: Mouse pressed left at (832, 369)
Screenshot: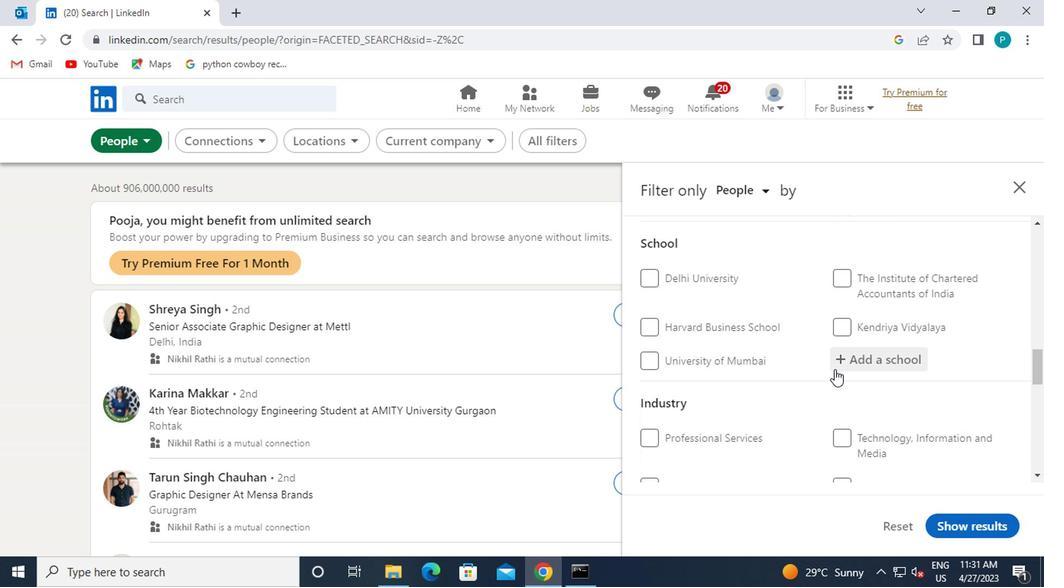 
Action: Mouse moved to (849, 361)
Screenshot: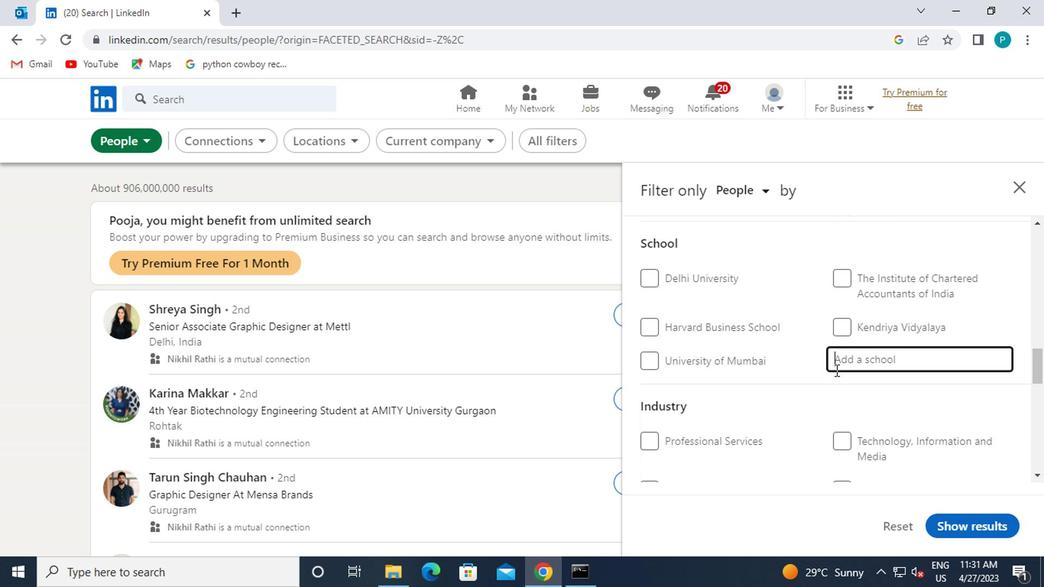 
Action: Key pressed S<Key.caps_lock>RI
Screenshot: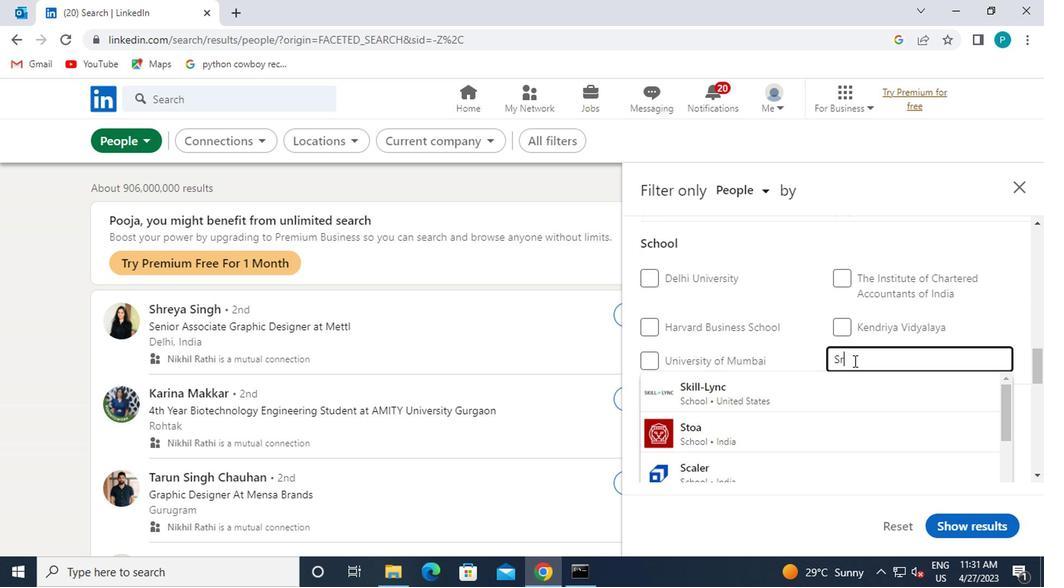 
Action: Mouse moved to (846, 357)
Screenshot: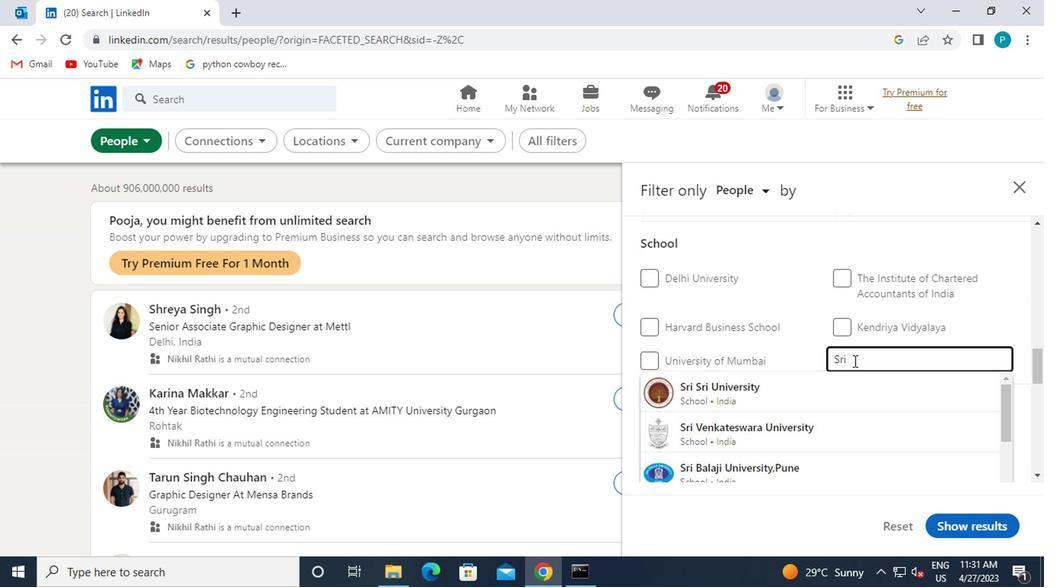 
Action: Key pressed <Key.space><Key.caps_lock>R<Key.caps_lock>AMA
Screenshot: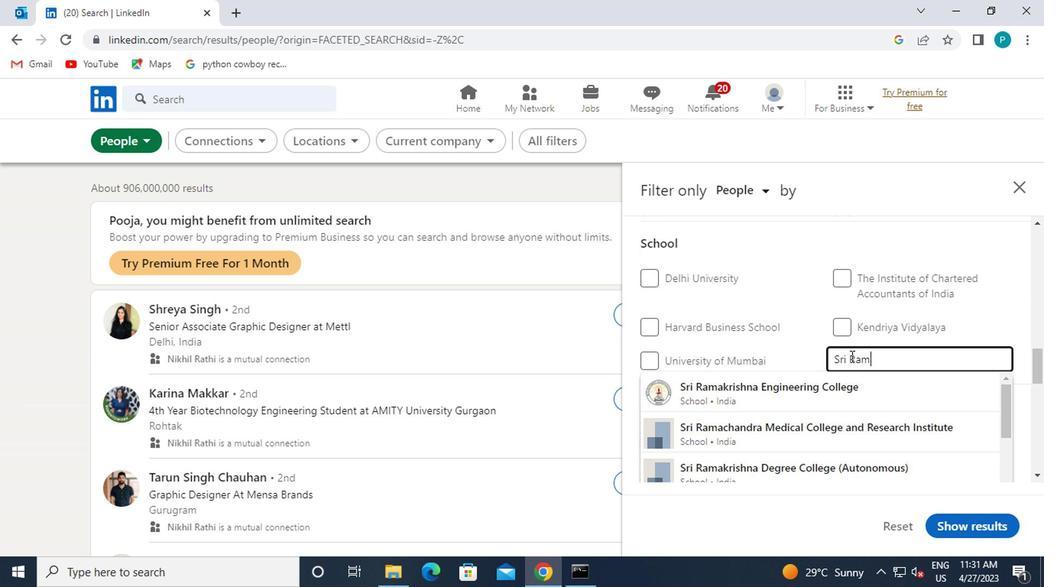 
Action: Mouse moved to (842, 376)
Screenshot: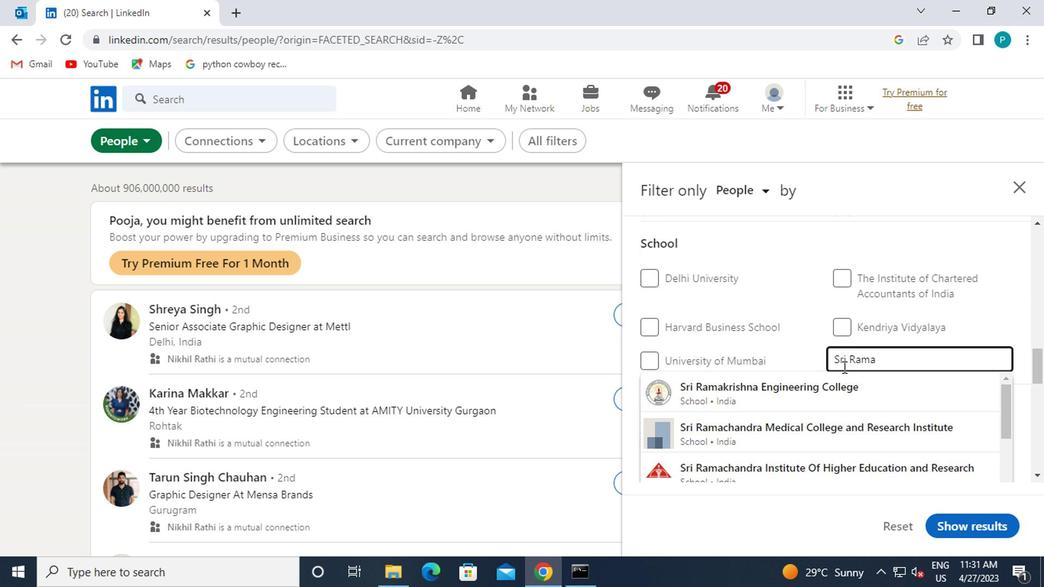 
Action: Mouse pressed left at (842, 376)
Screenshot: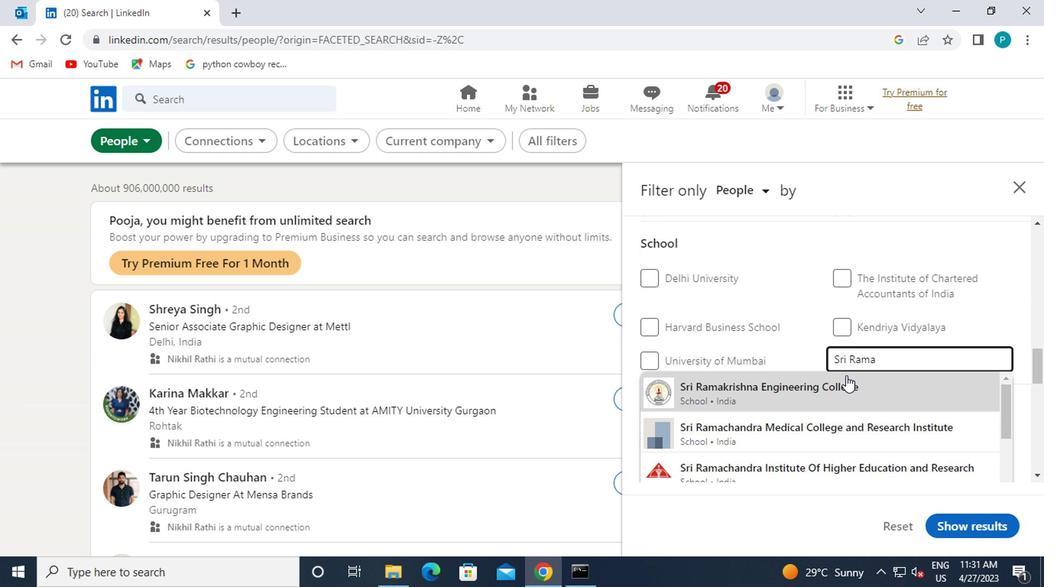 
Action: Mouse moved to (842, 373)
Screenshot: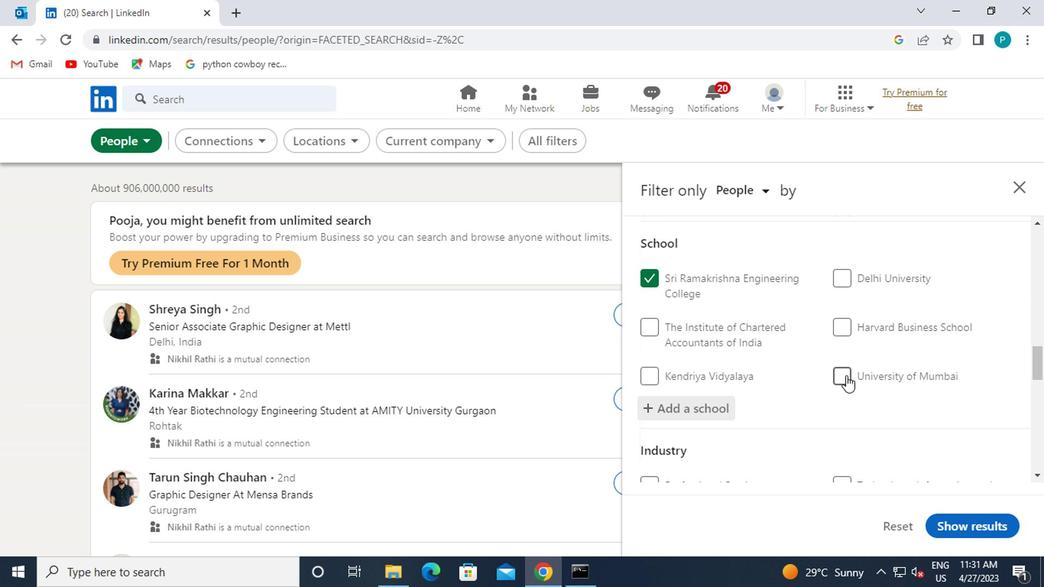
Action: Mouse scrolled (842, 372) with delta (0, 0)
Screenshot: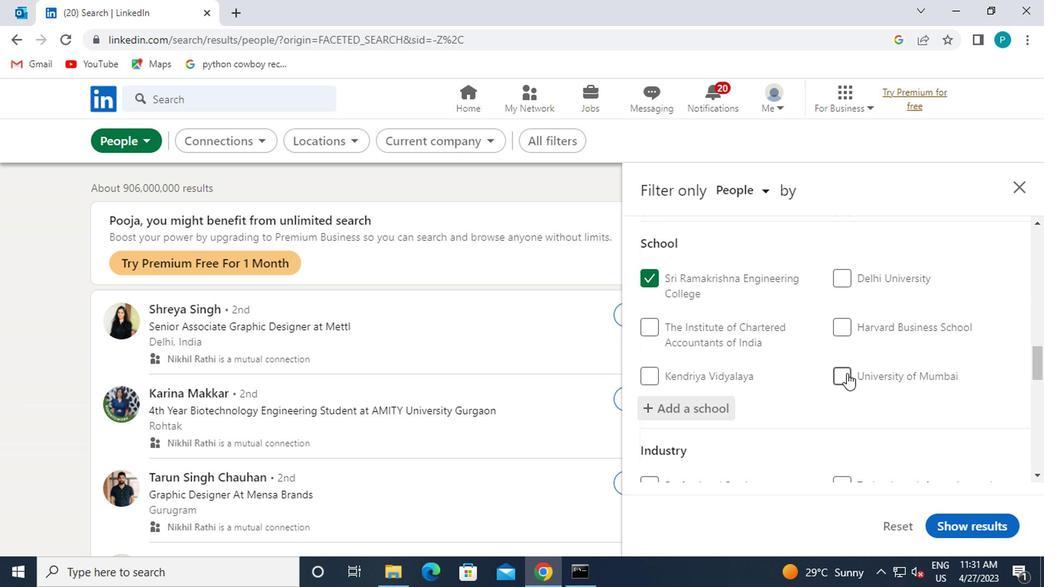 
Action: Mouse scrolled (842, 372) with delta (0, 0)
Screenshot: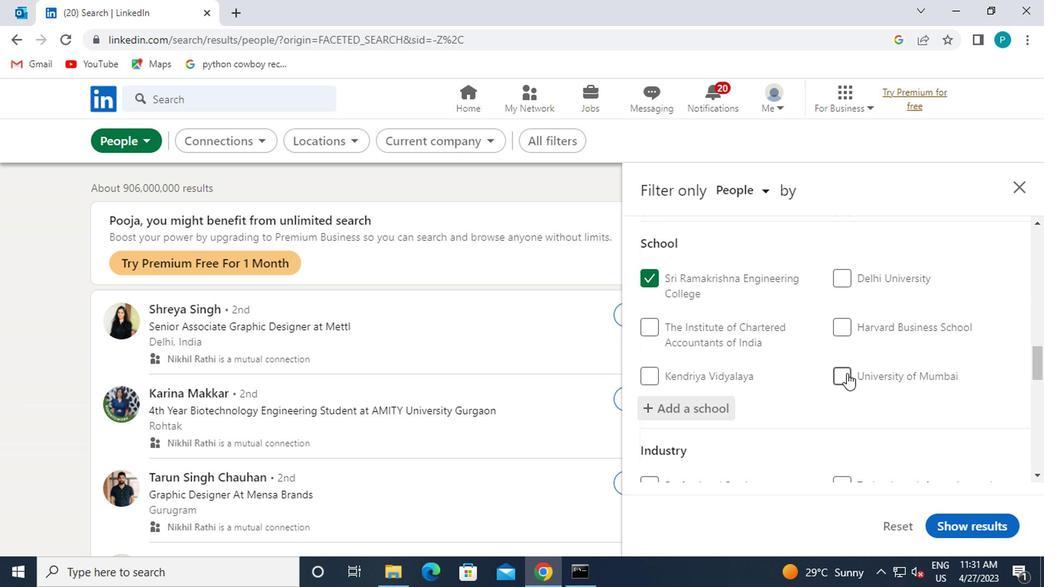 
Action: Mouse moved to (848, 423)
Screenshot: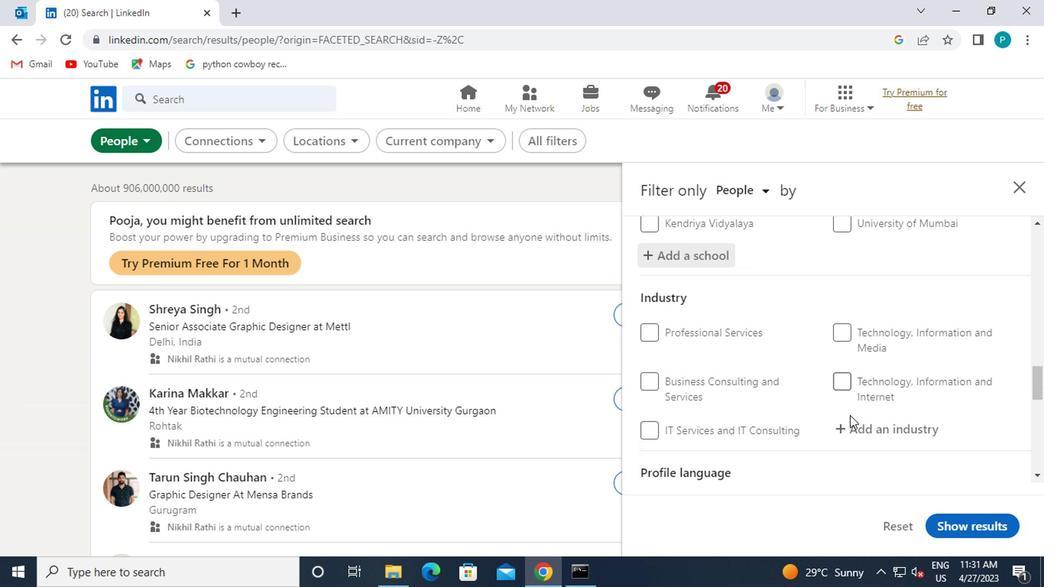 
Action: Mouse pressed left at (848, 423)
Screenshot: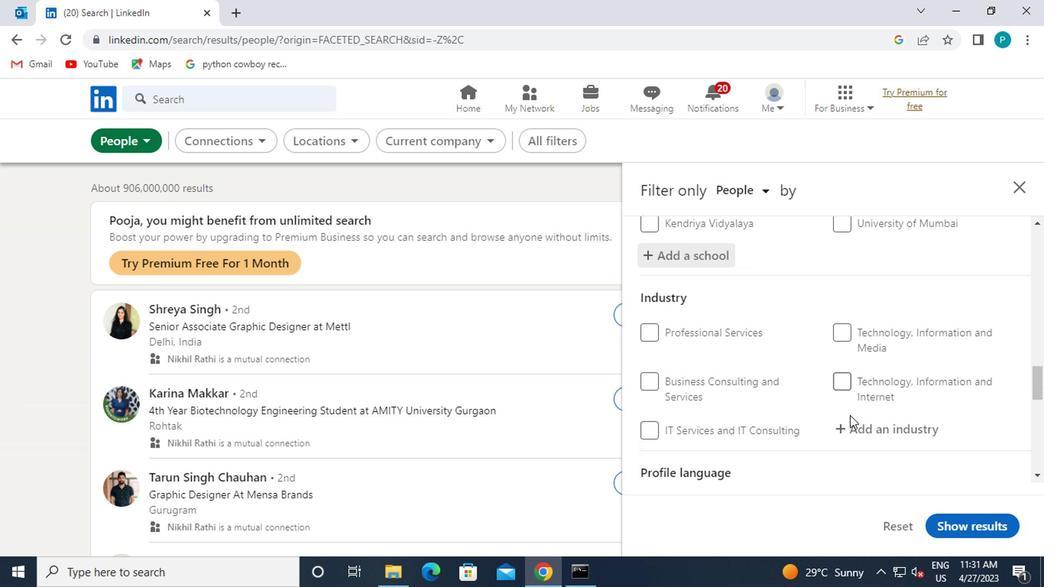 
Action: Mouse moved to (854, 436)
Screenshot: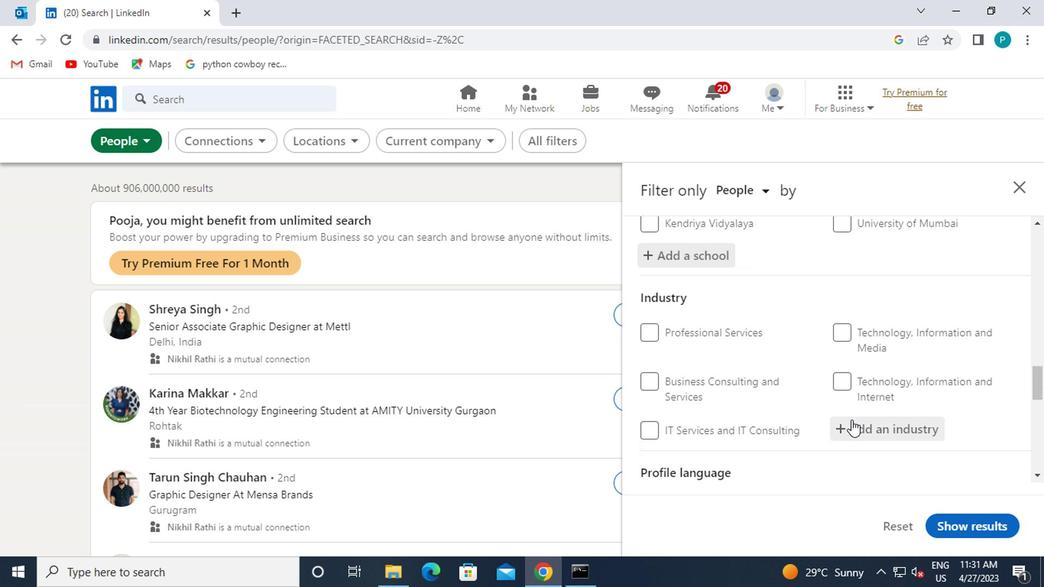 
Action: Key pressed ANIMAL
Screenshot: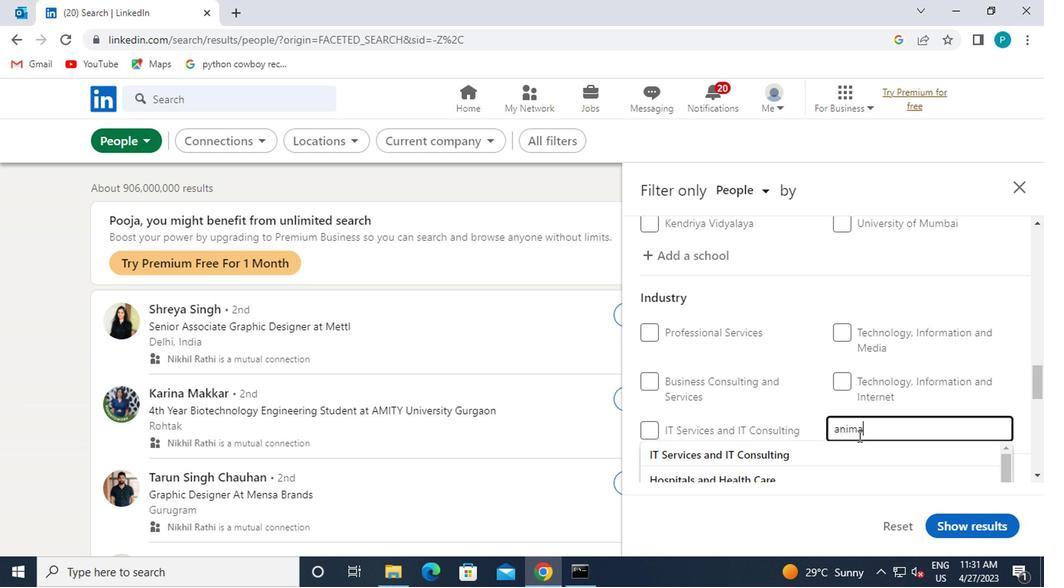 
Action: Mouse moved to (852, 455)
Screenshot: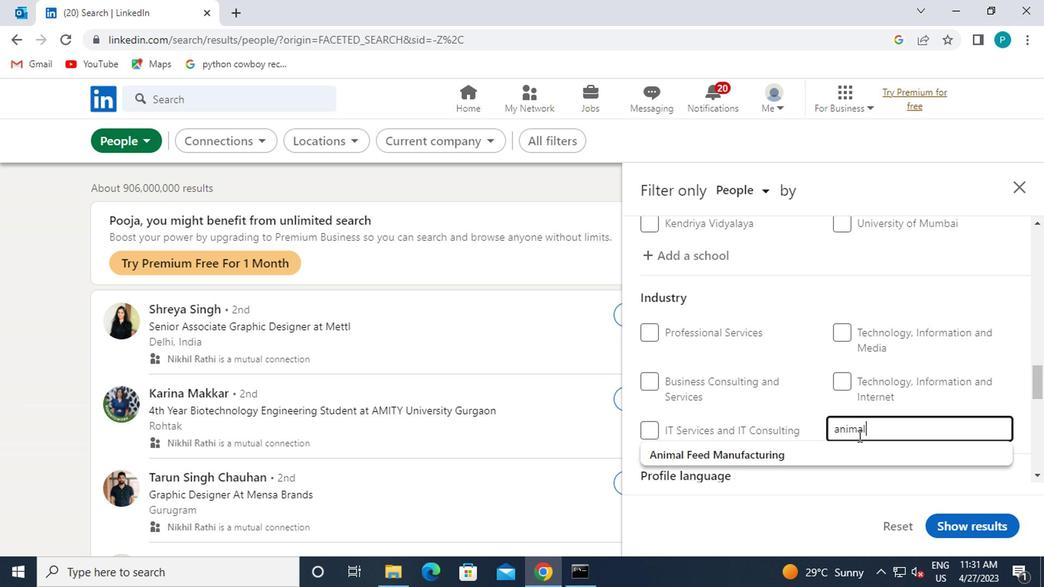 
Action: Mouse pressed left at (852, 455)
Screenshot: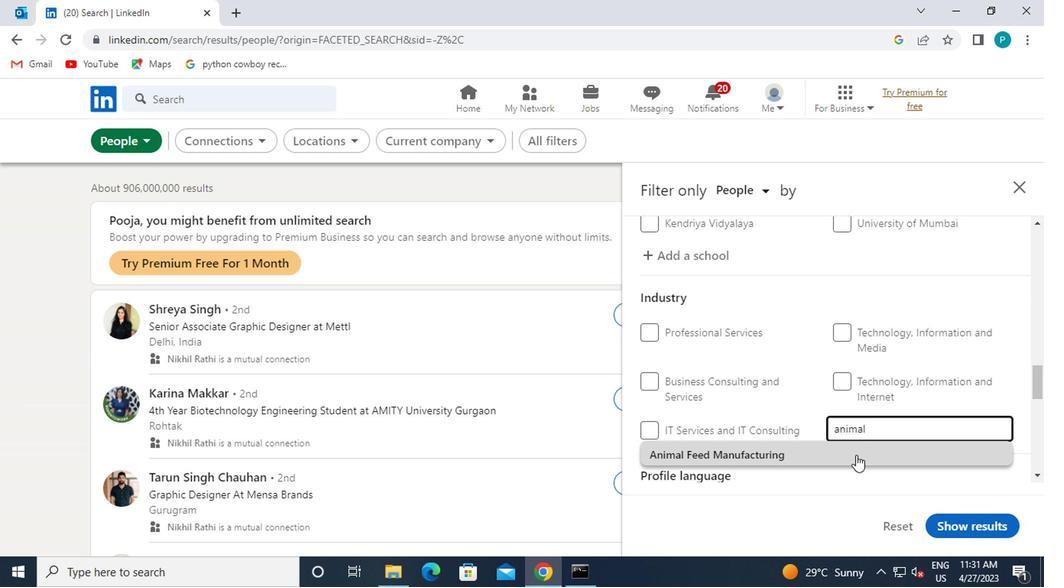 
Action: Mouse moved to (800, 448)
Screenshot: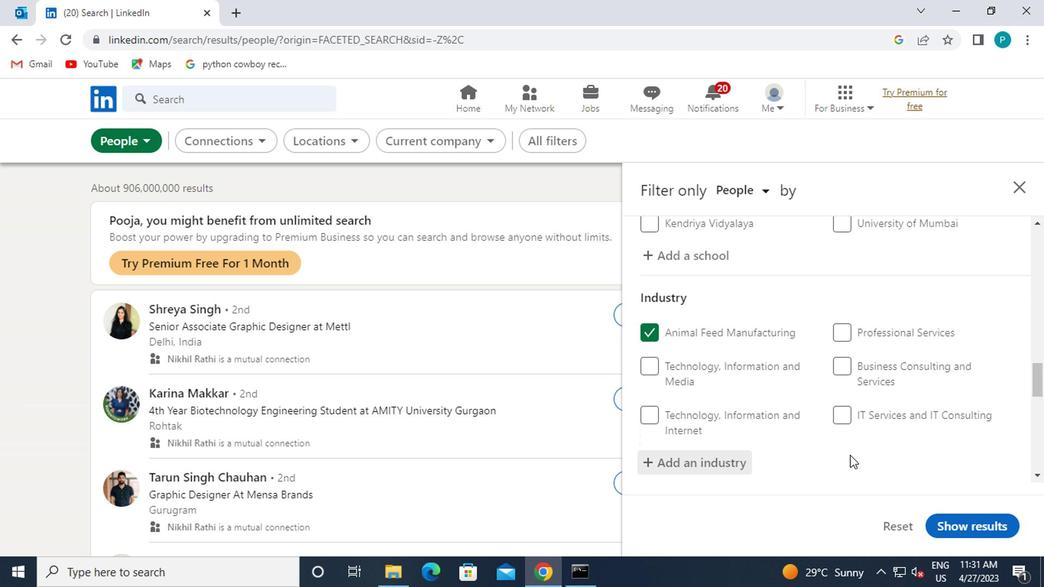 
Action: Mouse scrolled (800, 447) with delta (0, -1)
Screenshot: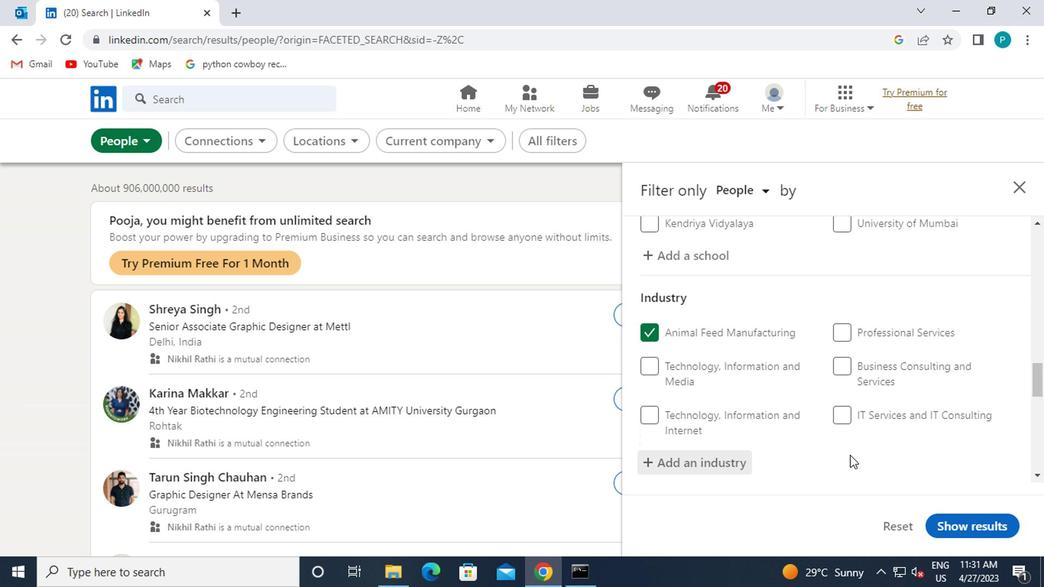 
Action: Mouse moved to (800, 447)
Screenshot: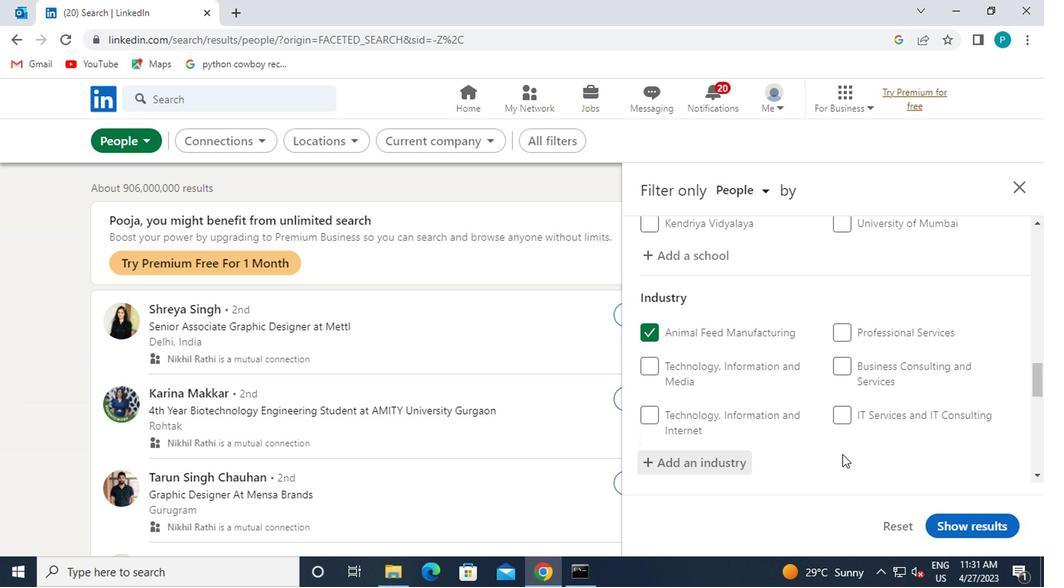 
Action: Mouse scrolled (800, 447) with delta (0, 0)
Screenshot: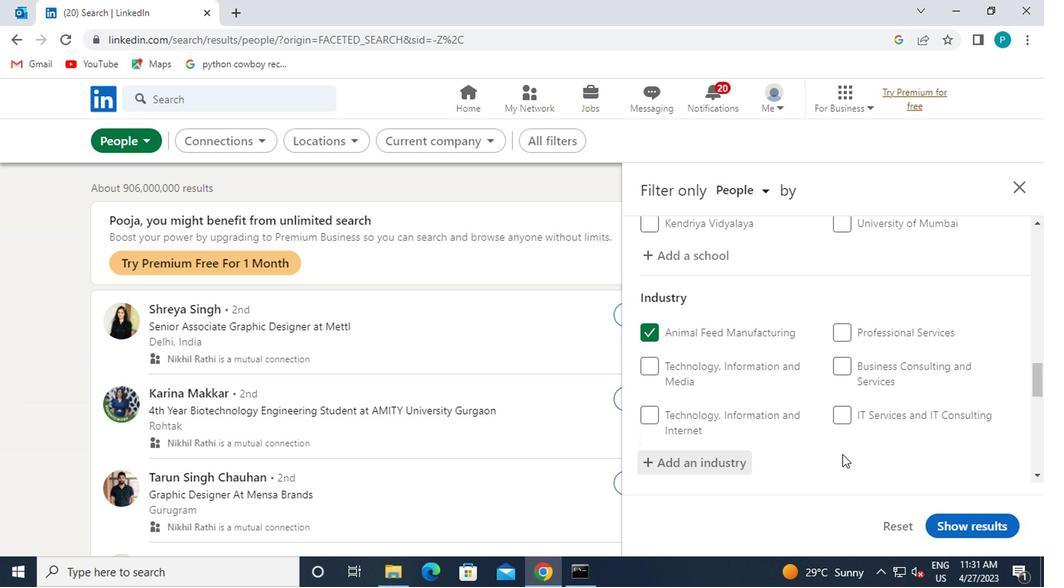 
Action: Mouse moved to (798, 446)
Screenshot: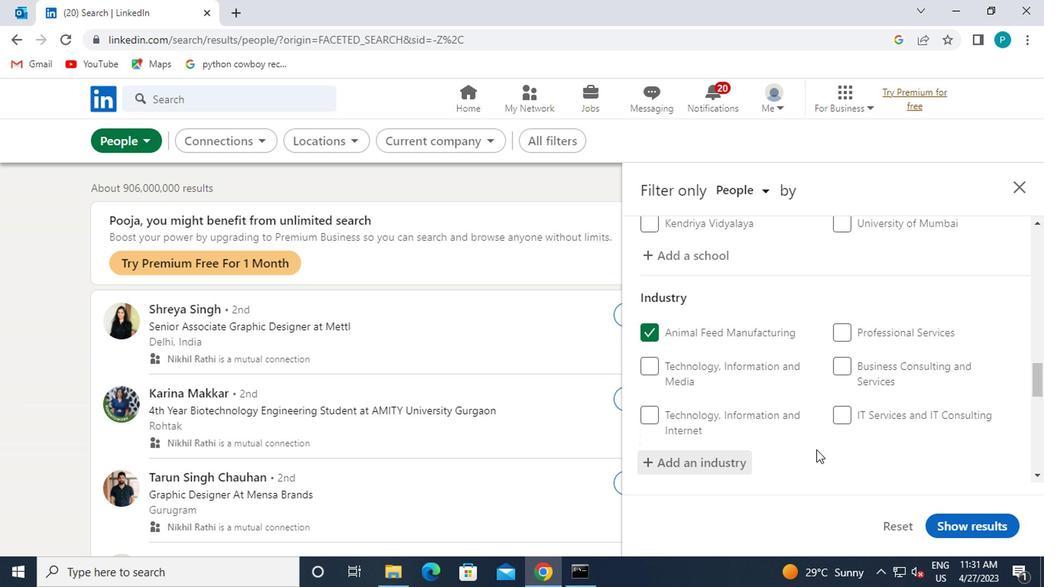 
Action: Mouse scrolled (798, 445) with delta (0, -1)
Screenshot: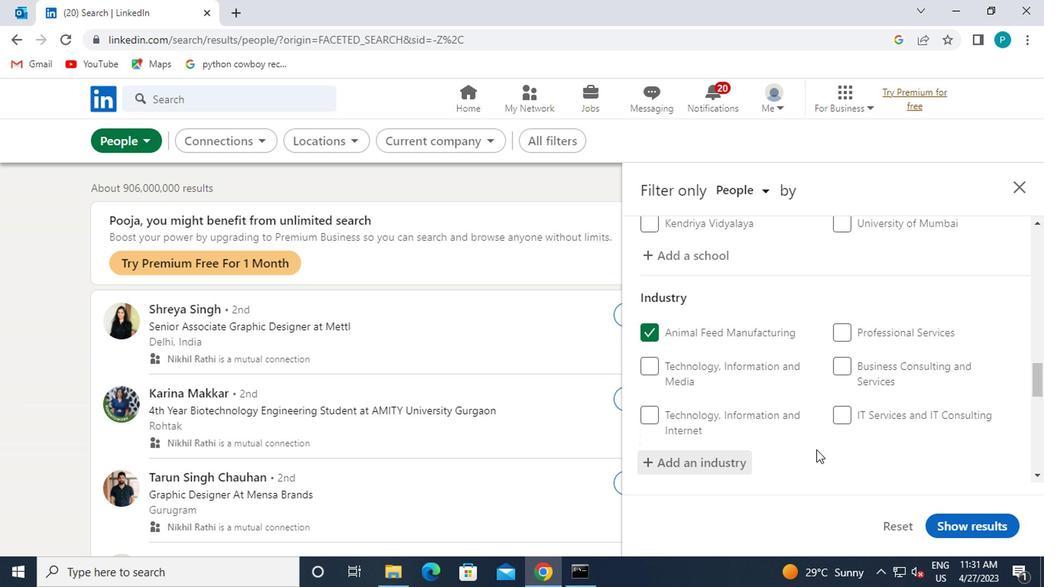 
Action: Mouse moved to (849, 305)
Screenshot: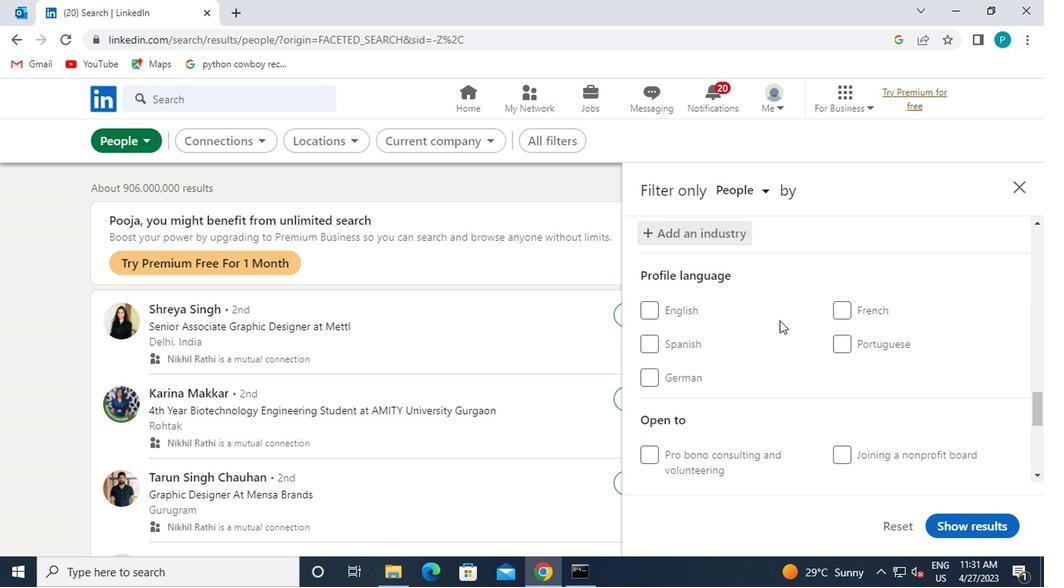 
Action: Mouse pressed left at (849, 305)
Screenshot: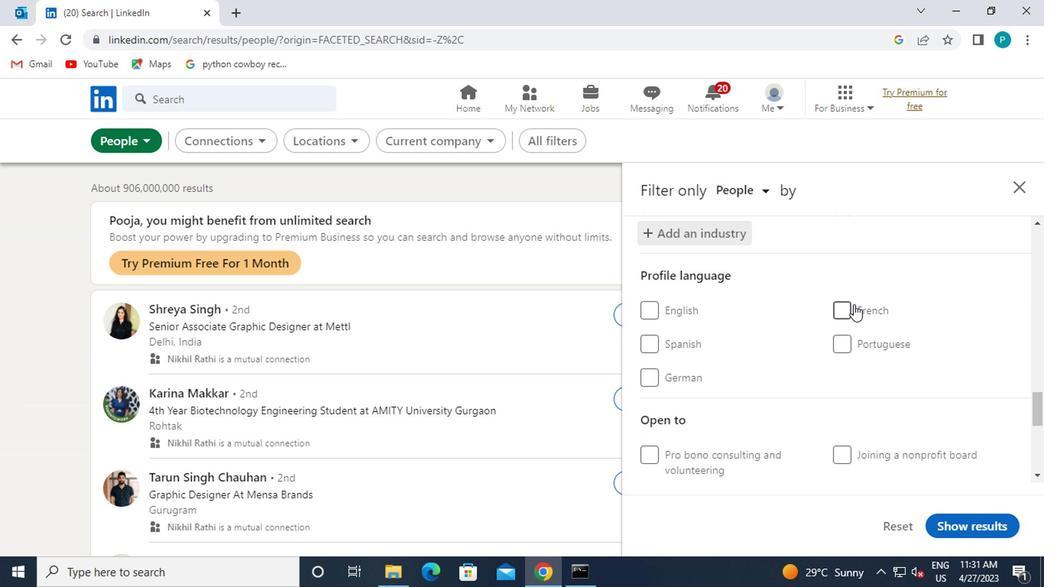 
Action: Mouse moved to (859, 340)
Screenshot: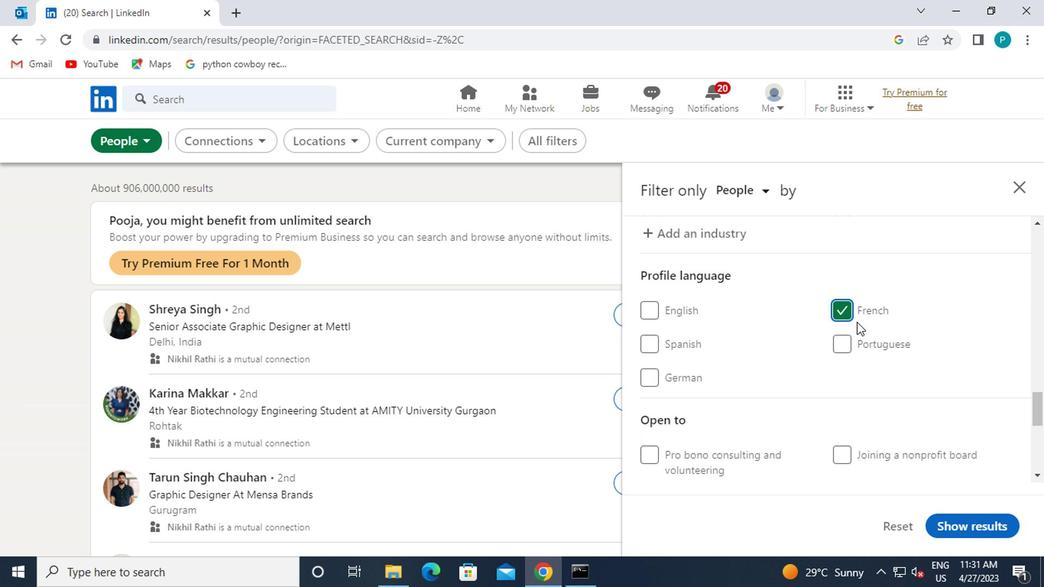 
Action: Mouse scrolled (859, 339) with delta (0, -1)
Screenshot: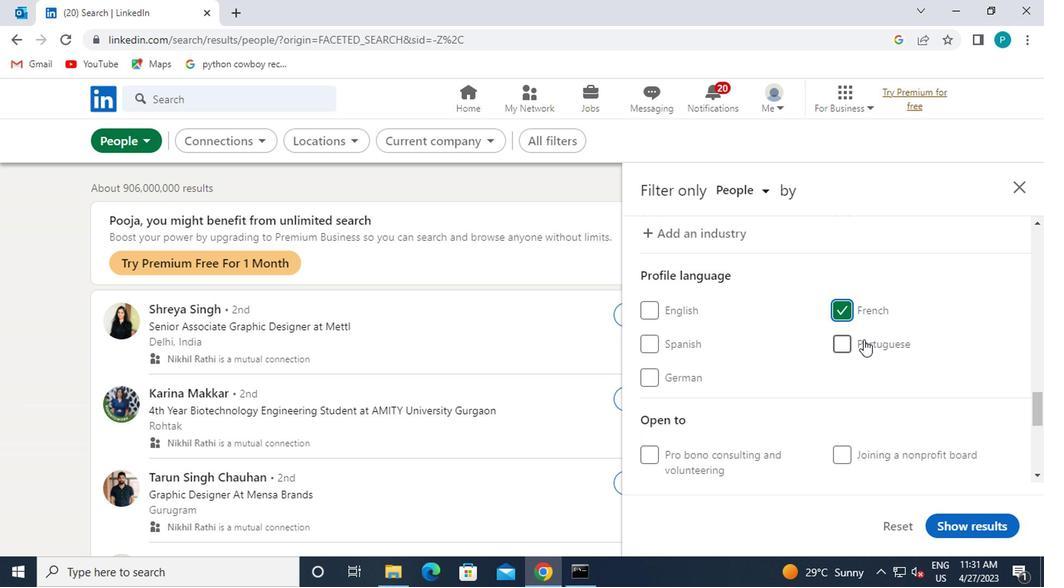 
Action: Mouse scrolled (859, 339) with delta (0, -1)
Screenshot: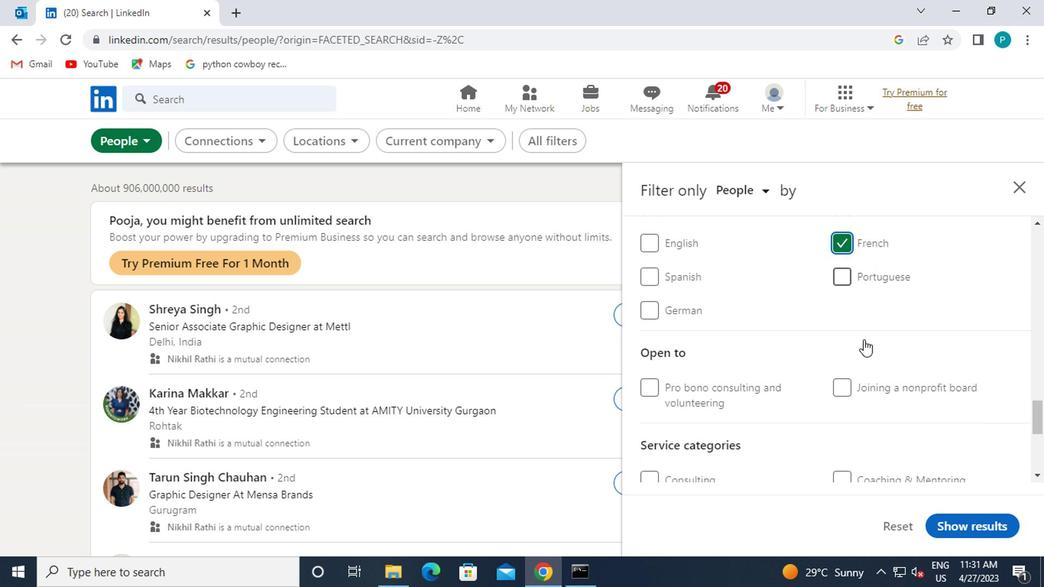 
Action: Mouse scrolled (859, 339) with delta (0, -1)
Screenshot: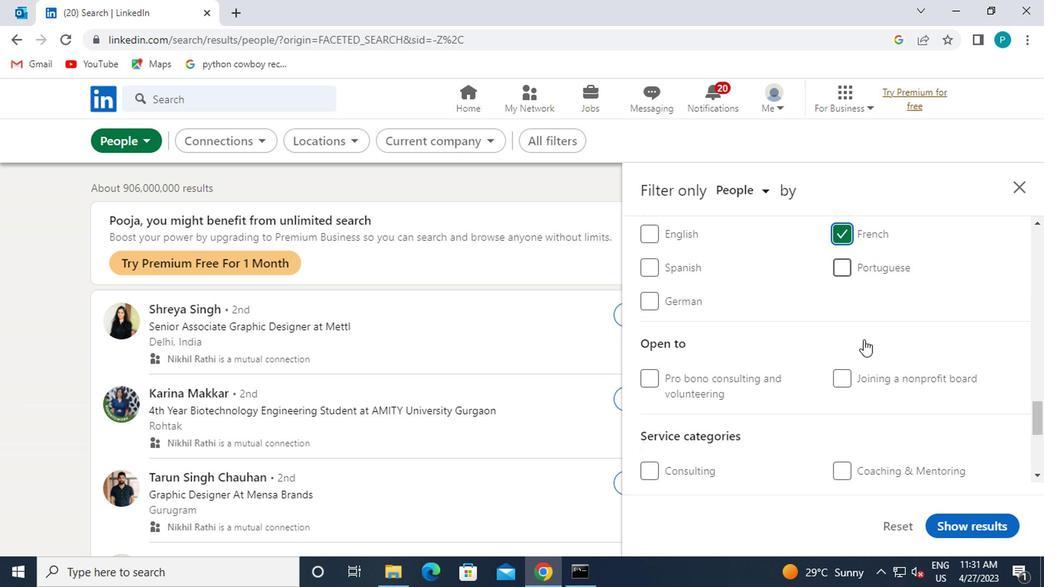 
Action: Mouse moved to (838, 322)
Screenshot: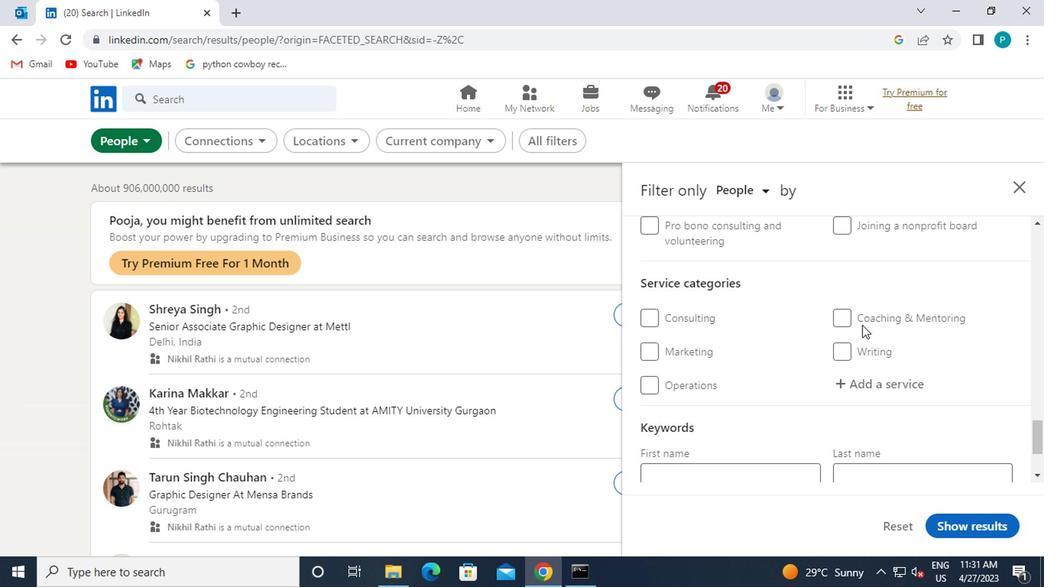 
Action: Mouse scrolled (838, 323) with delta (0, 1)
Screenshot: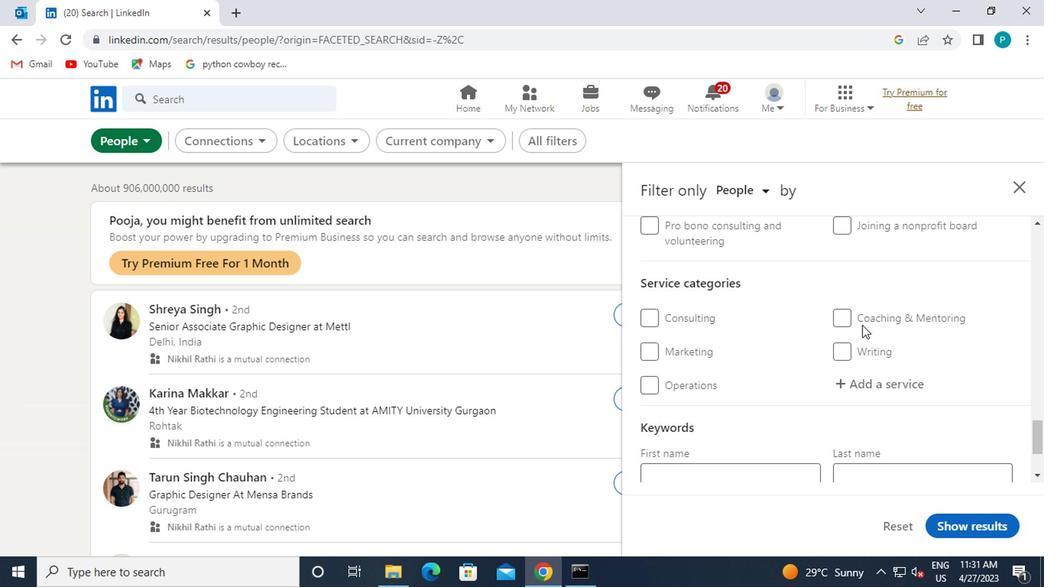 
Action: Mouse scrolled (838, 323) with delta (0, 1)
Screenshot: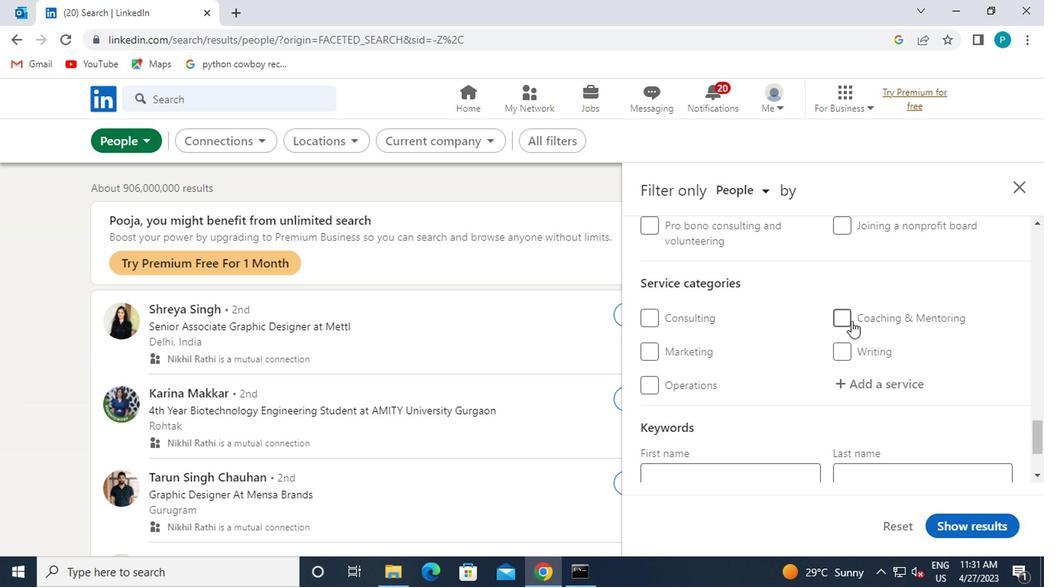 
Action: Mouse moved to (837, 322)
Screenshot: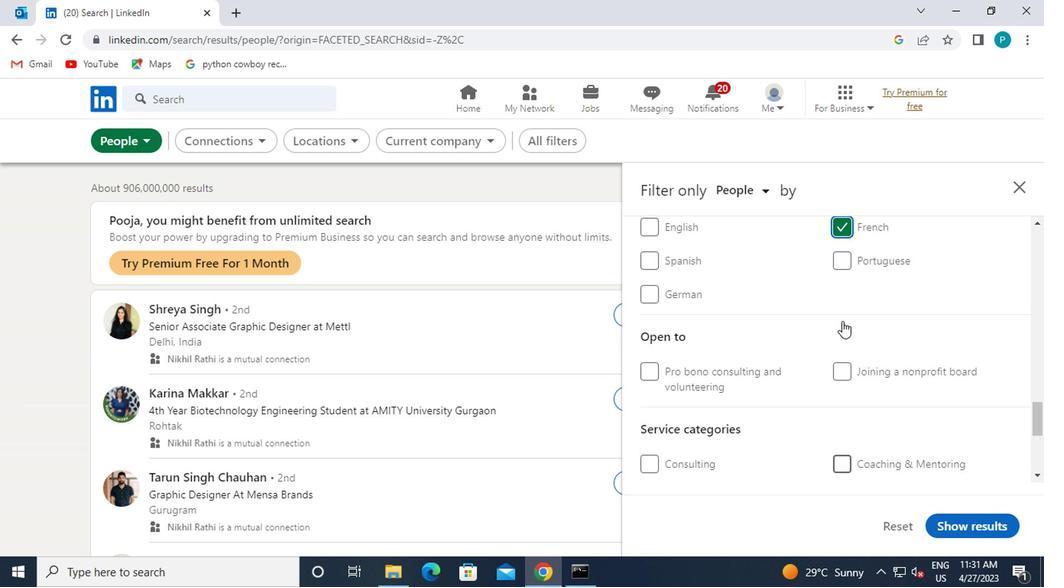 
Action: Mouse scrolled (837, 321) with delta (0, 0)
Screenshot: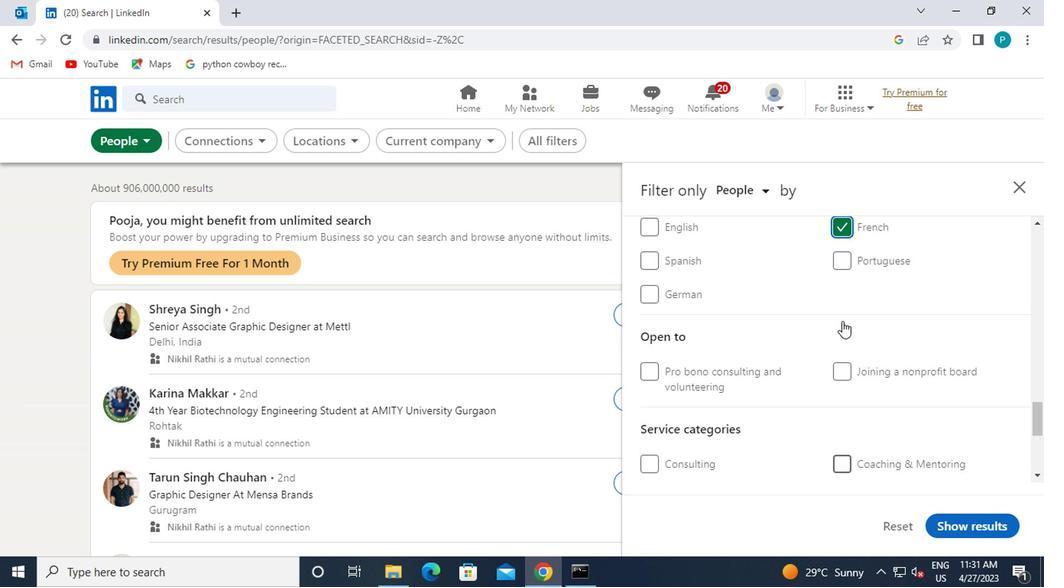 
Action: Mouse moved to (837, 323)
Screenshot: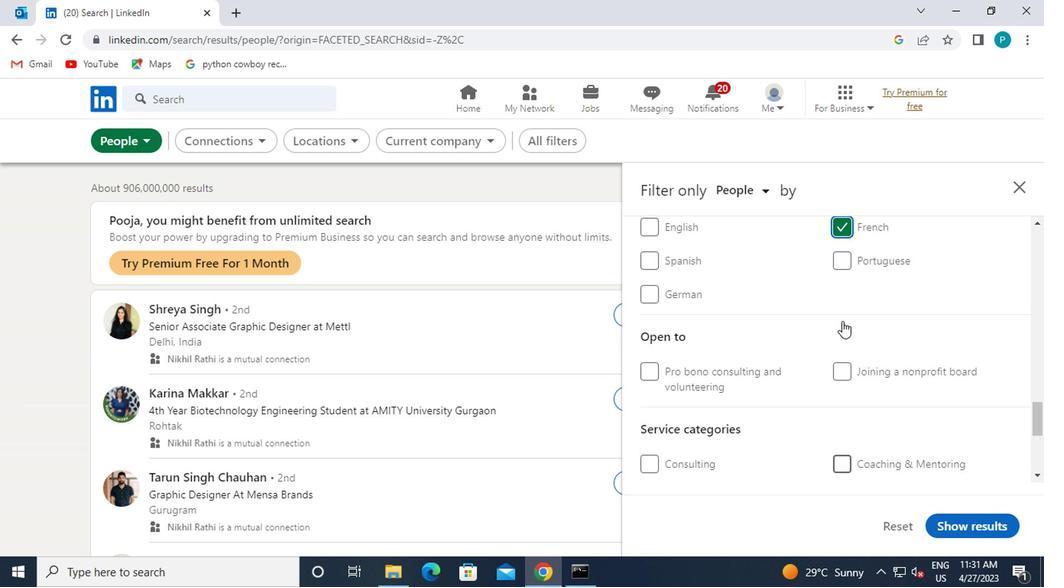 
Action: Mouse scrolled (837, 322) with delta (0, -1)
Screenshot: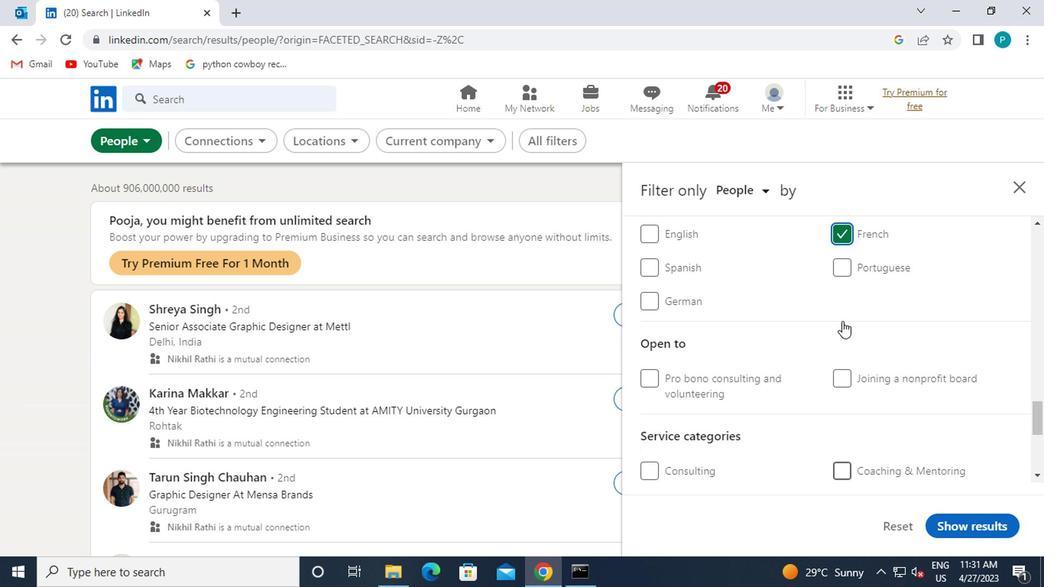 
Action: Mouse scrolled (837, 322) with delta (0, -1)
Screenshot: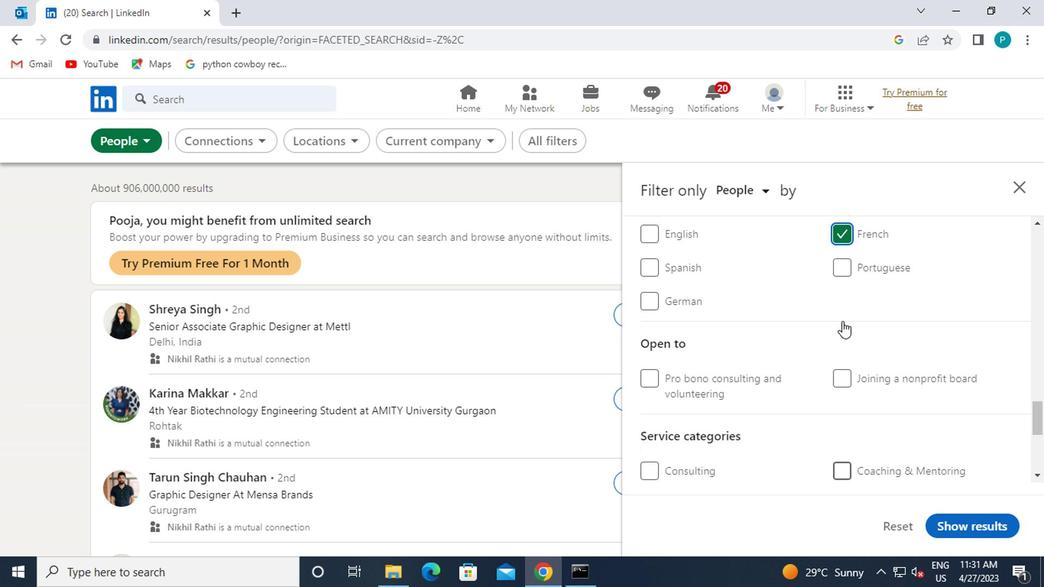 
Action: Mouse moved to (839, 312)
Screenshot: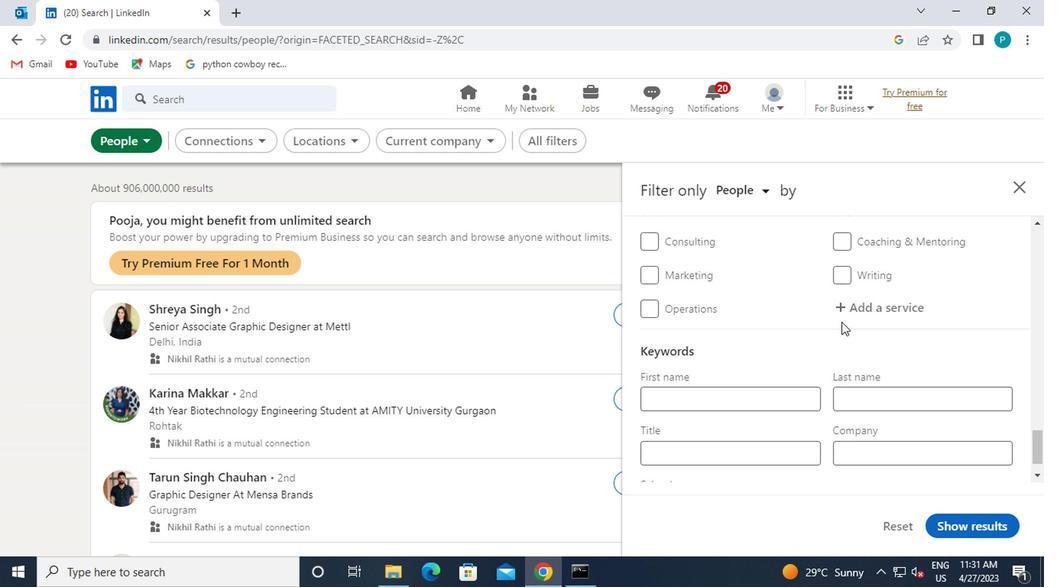 
Action: Mouse pressed left at (839, 312)
Screenshot: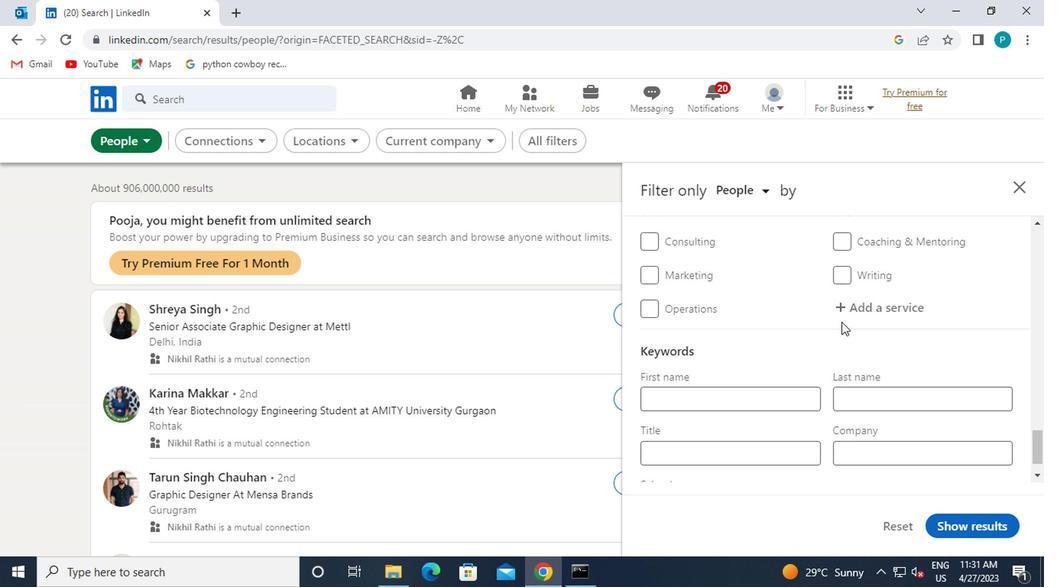 
Action: Key pressed DUI
Screenshot: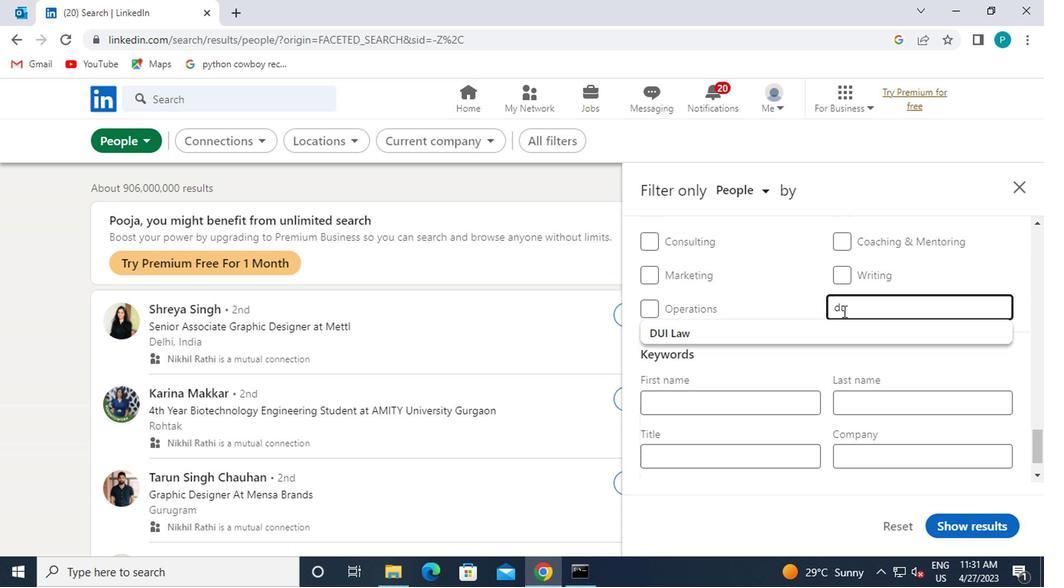 
Action: Mouse moved to (836, 333)
Screenshot: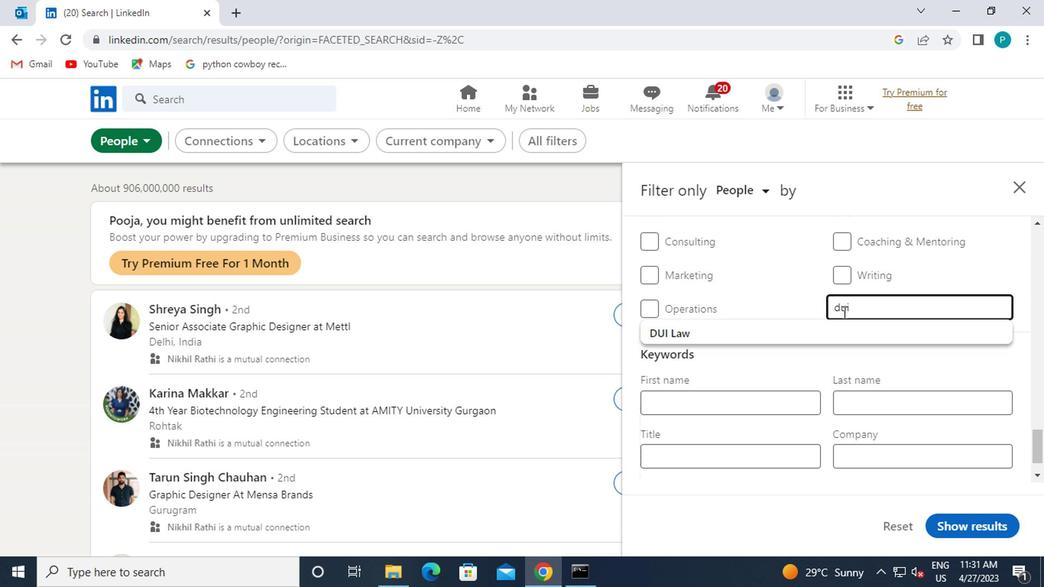 
Action: Mouse pressed left at (836, 333)
Screenshot: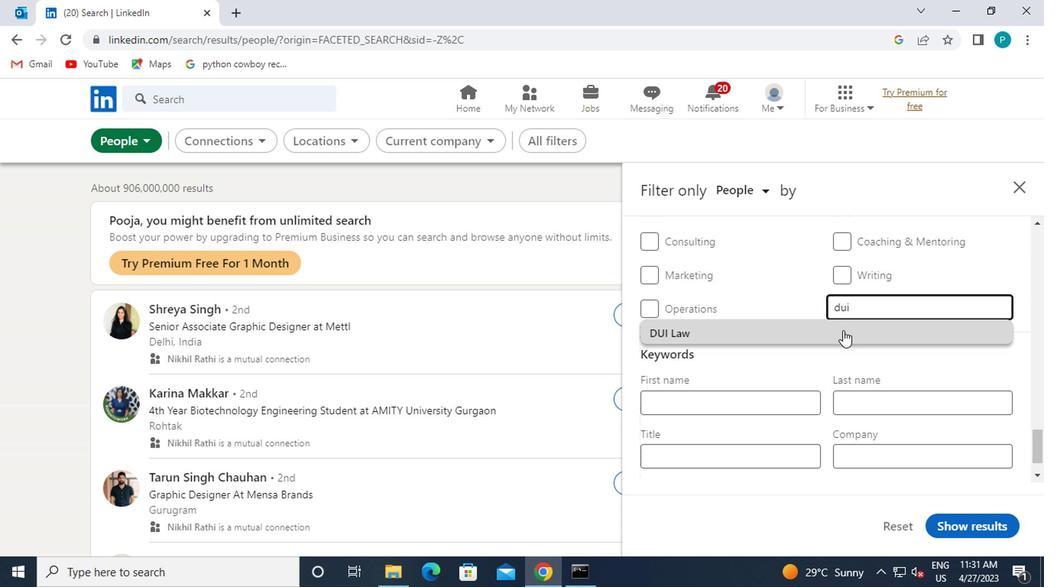 
Action: Mouse moved to (720, 437)
Screenshot: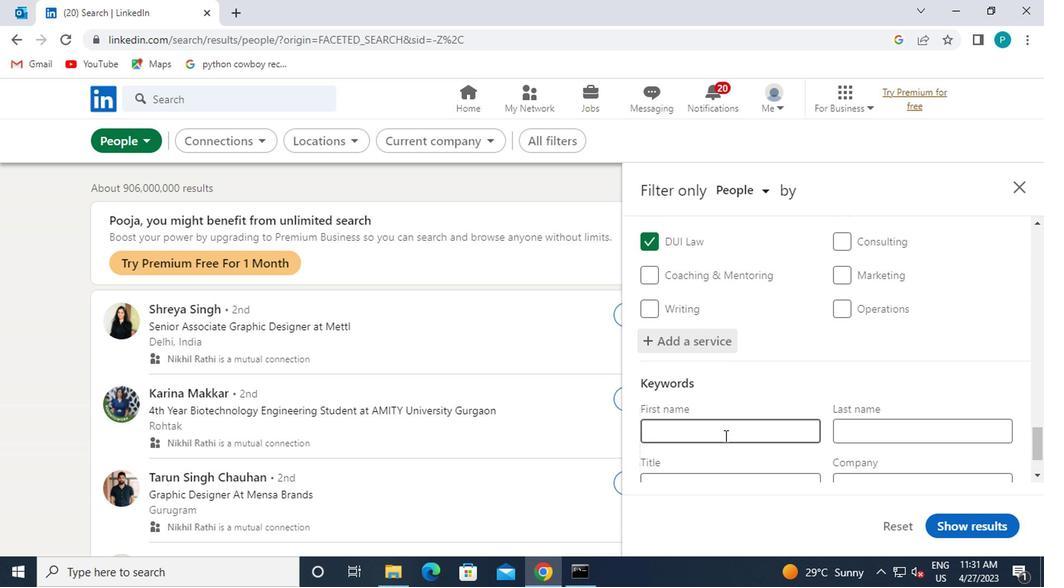 
Action: Mouse scrolled (720, 436) with delta (0, -1)
Screenshot: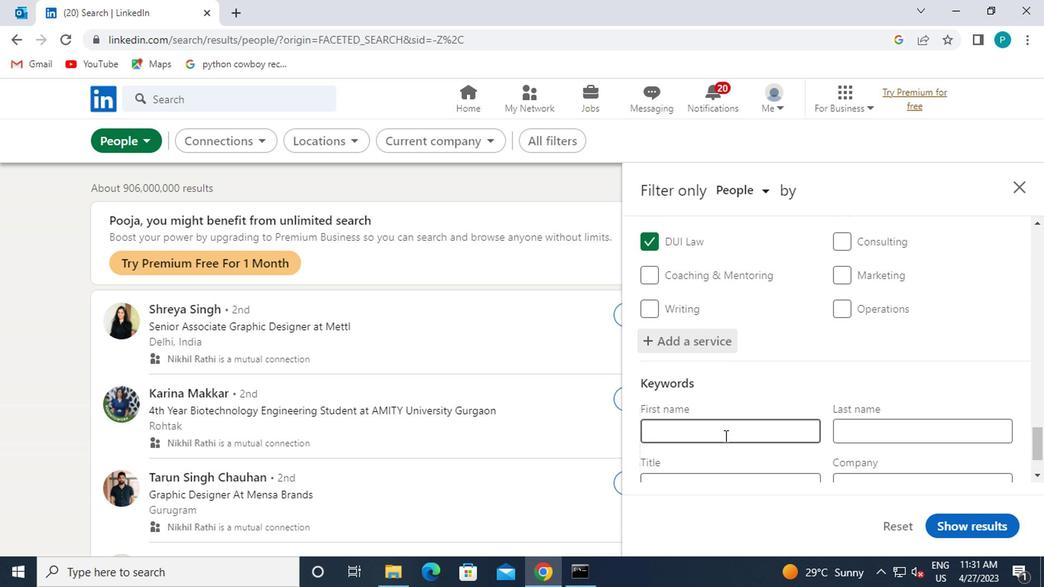 
Action: Mouse moved to (716, 423)
Screenshot: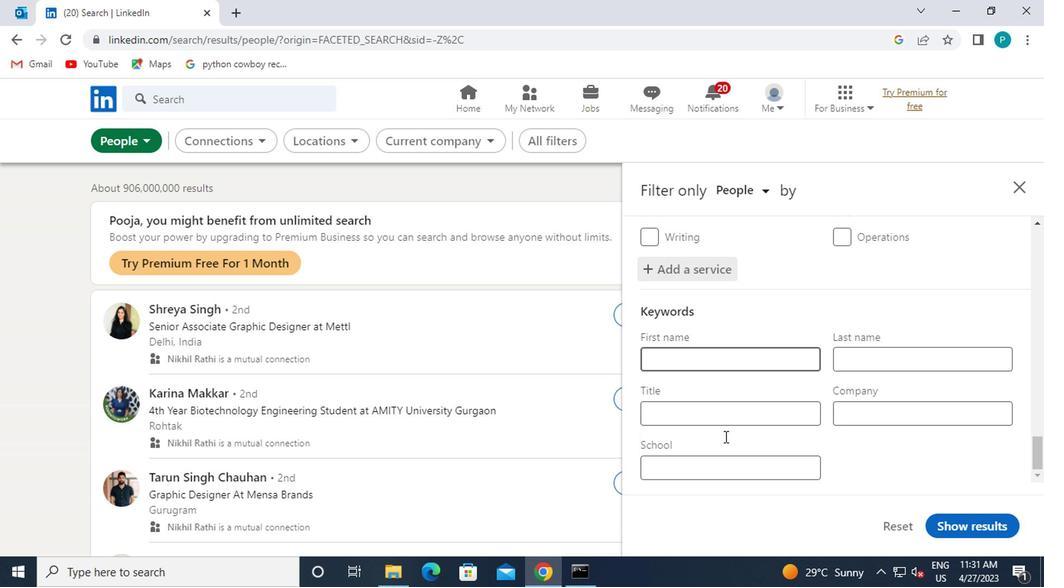 
Action: Mouse pressed left at (716, 423)
Screenshot: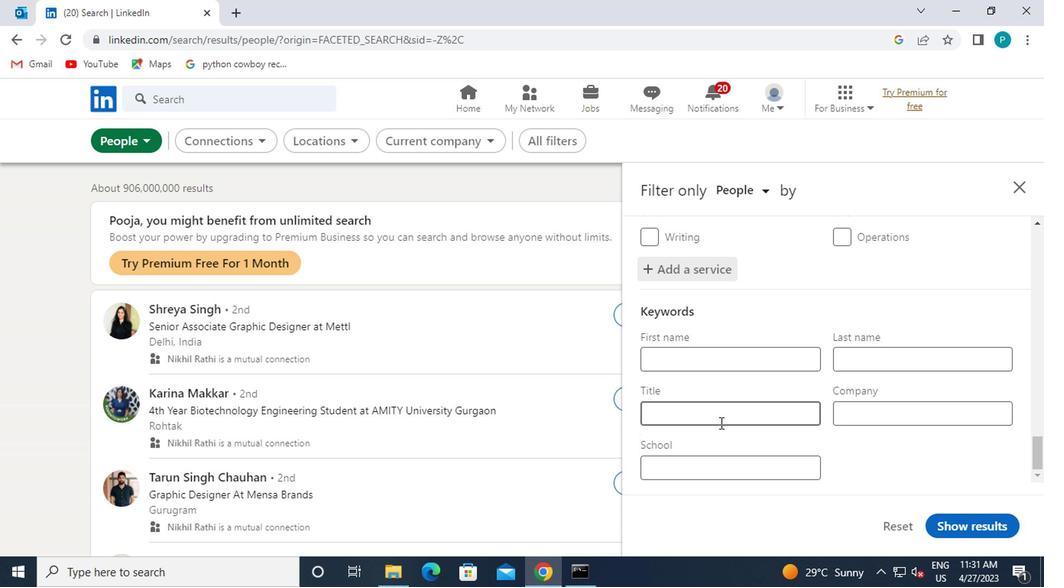 
Action: Key pressed Q<Key.caps_lock>UALITY<Key.backspace><Key.backspace><Key.backspace><Key.backspace><Key.backspace><Key.backspace><Key.backspace>Q<Key.caps_lock>UALITY
Screenshot: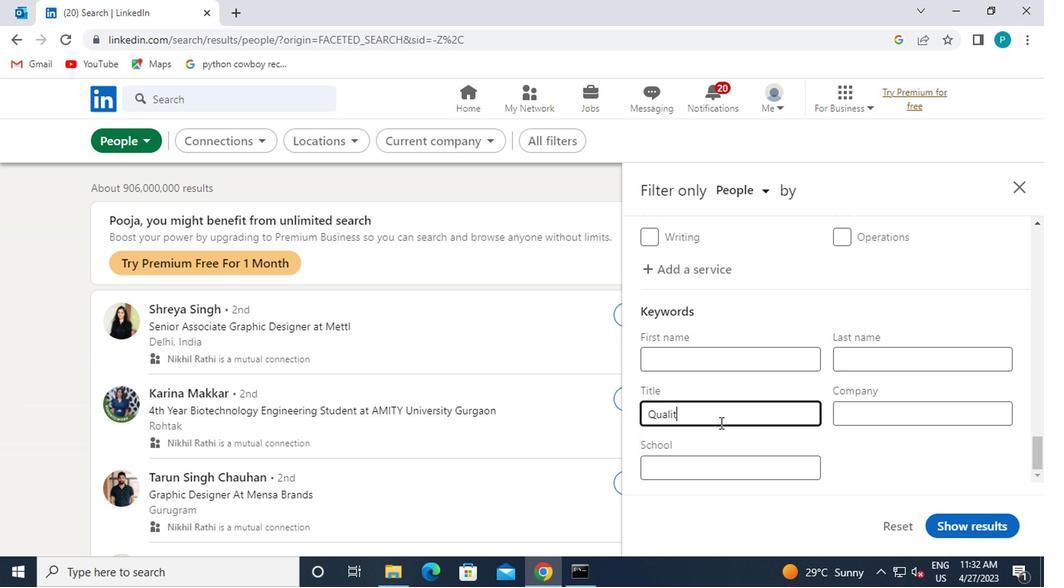 
Action: Mouse scrolled (716, 422) with delta (0, -1)
Screenshot: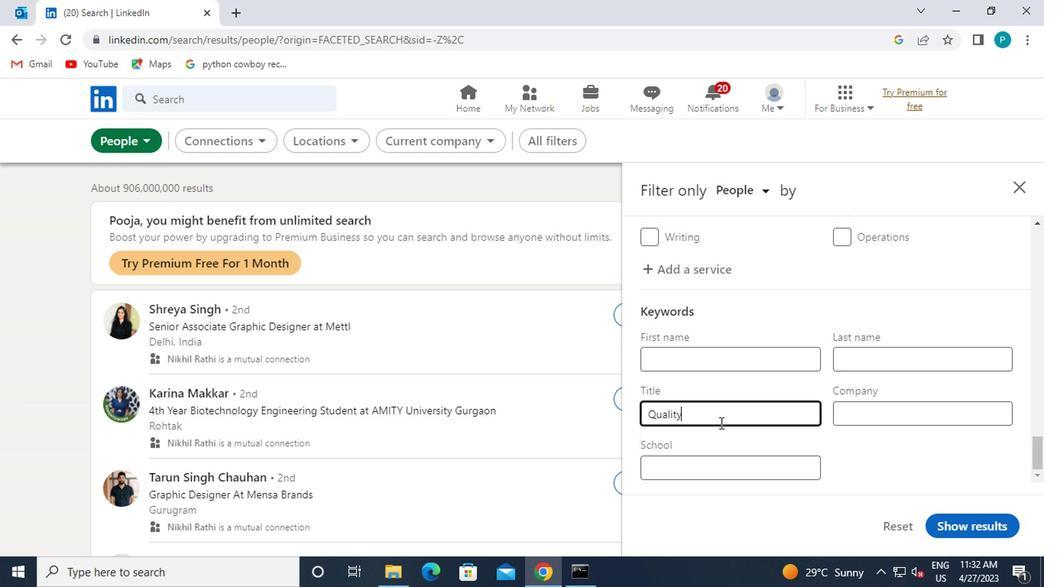 
Action: Key pressed <Key.space><Key.caps_lock>C<Key.caps_lock>ONTROL
Screenshot: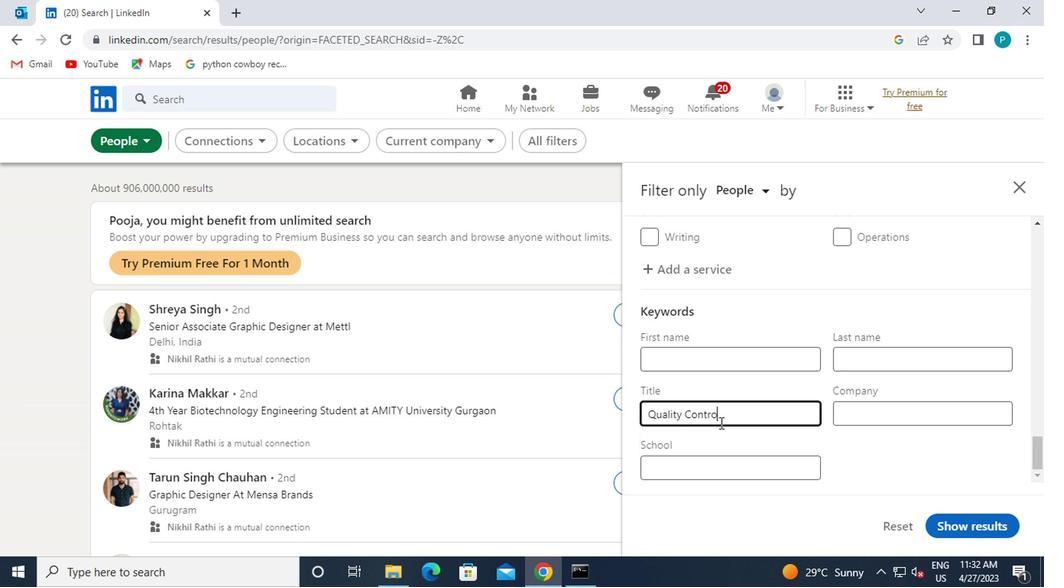 
Action: Mouse moved to (950, 517)
Screenshot: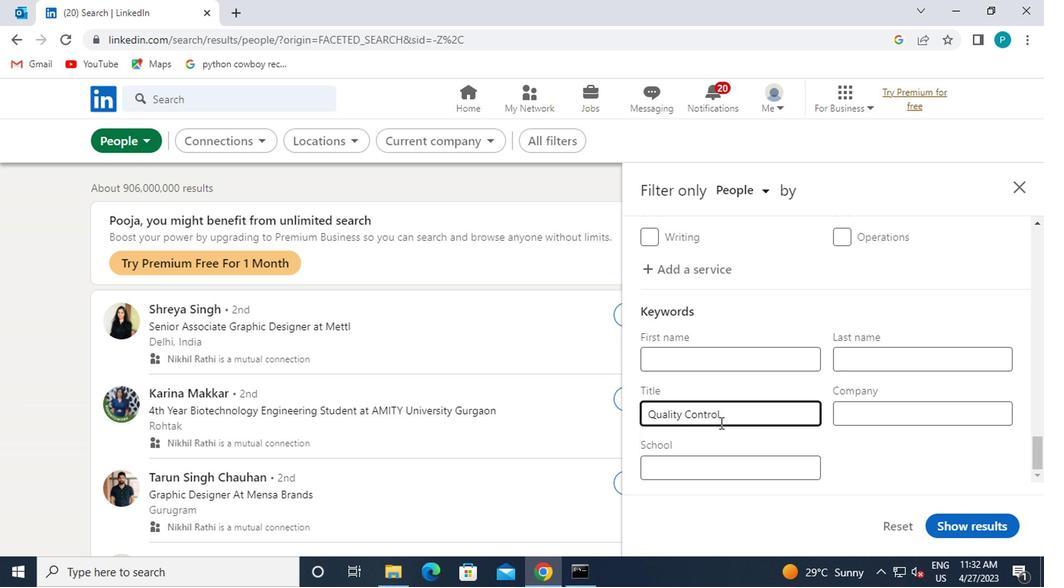 
Action: Mouse pressed left at (950, 517)
Screenshot: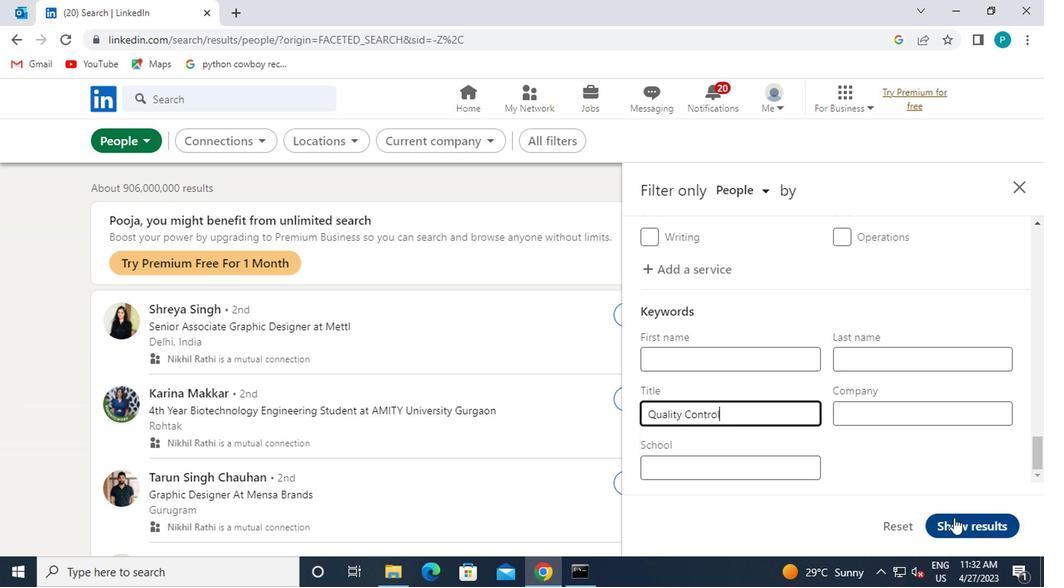 
